 Task: Create new Company, with domain: 'montefiore.org' and type: 'Other'. Add new contact for this company, with mail Id: 'Yash34Phillips@montefiore.org', First Name: Yash, Last name:  Phillips, Job Title: 'Quality Assurance Engineer', Phone Number: '(305) 555-2350'. Change life cycle stage to  Lead and lead status to  In Progress. Logged in from softage.10@softage.net
Action: Mouse moved to (76, 53)
Screenshot: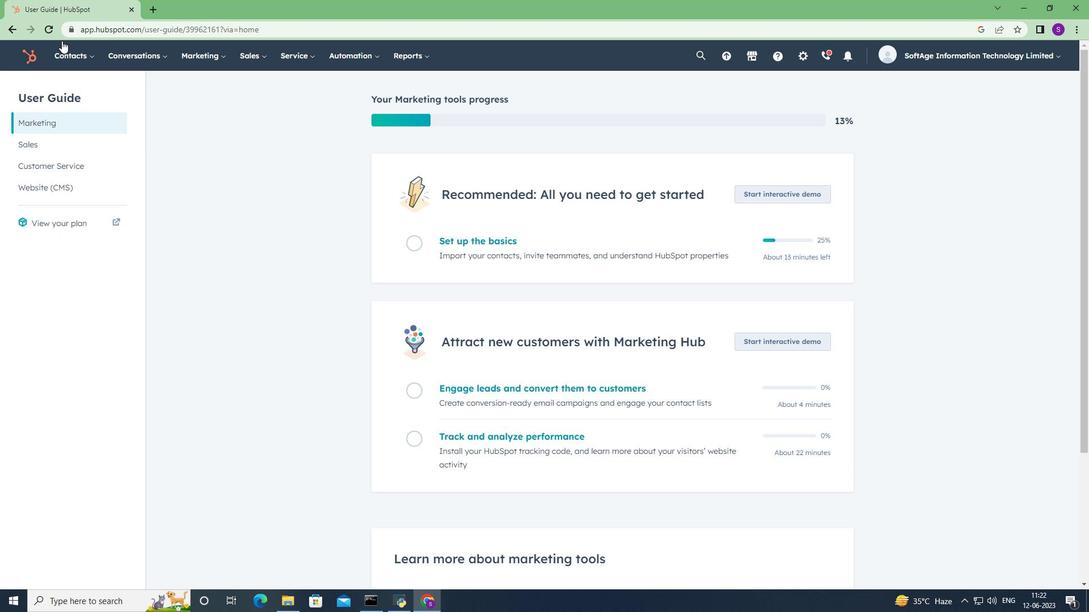 
Action: Mouse pressed left at (76, 53)
Screenshot: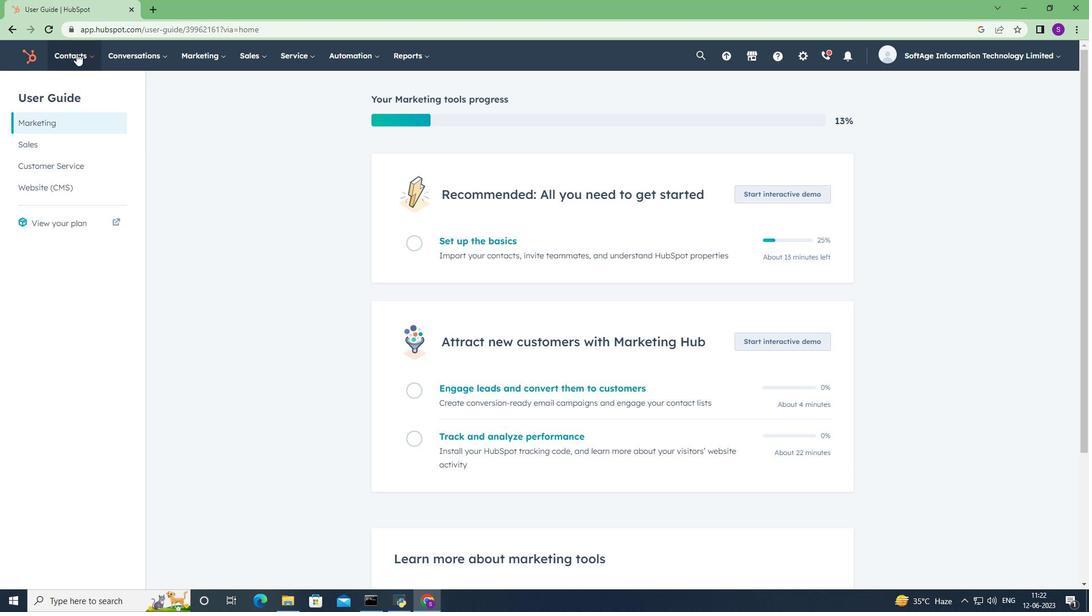 
Action: Mouse moved to (103, 106)
Screenshot: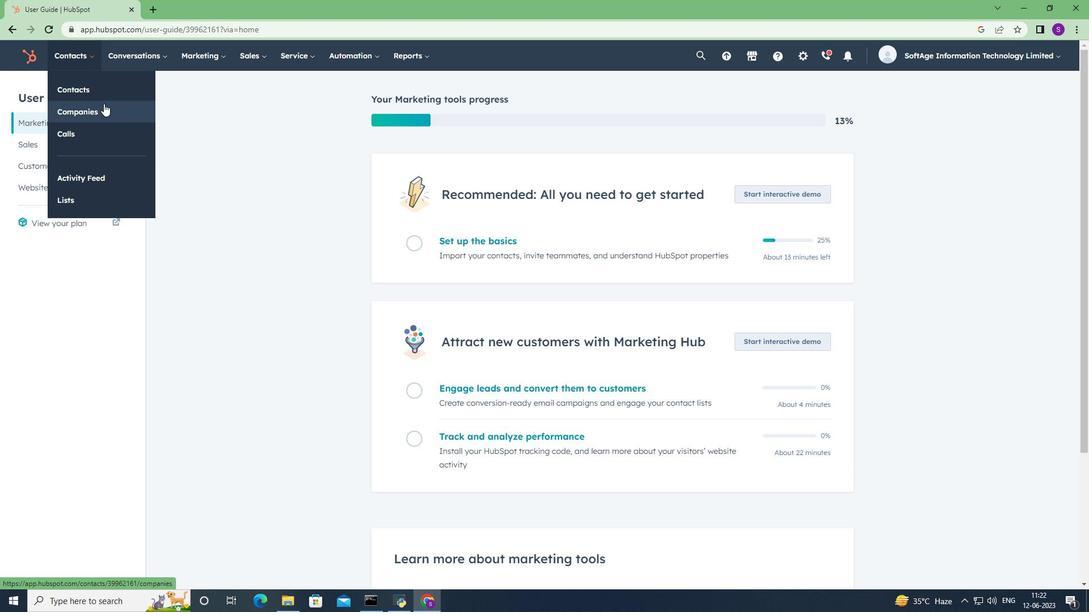 
Action: Mouse pressed left at (103, 106)
Screenshot: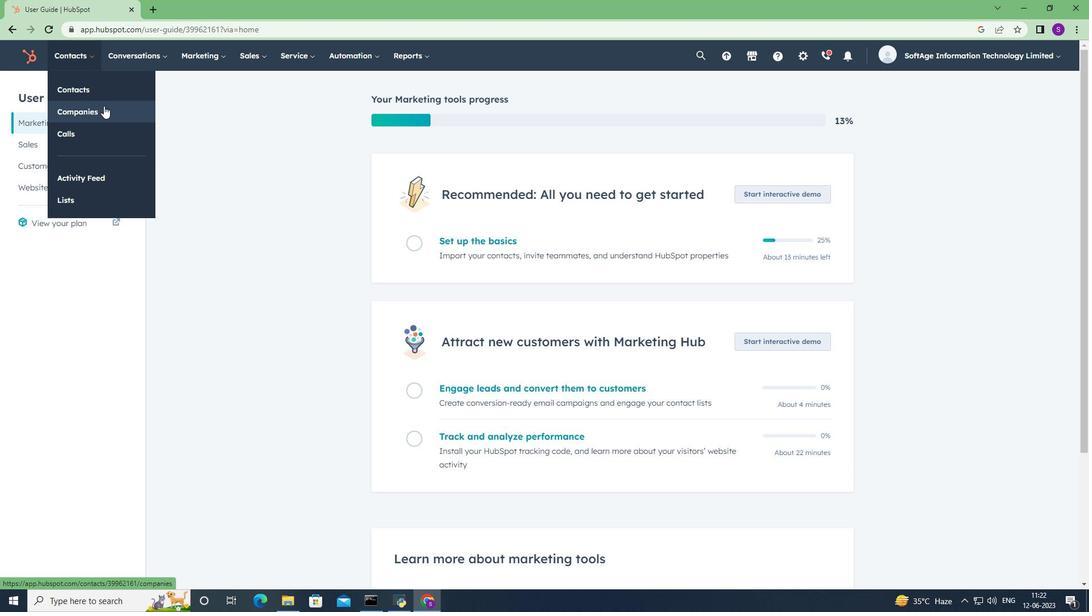 
Action: Mouse moved to (1018, 94)
Screenshot: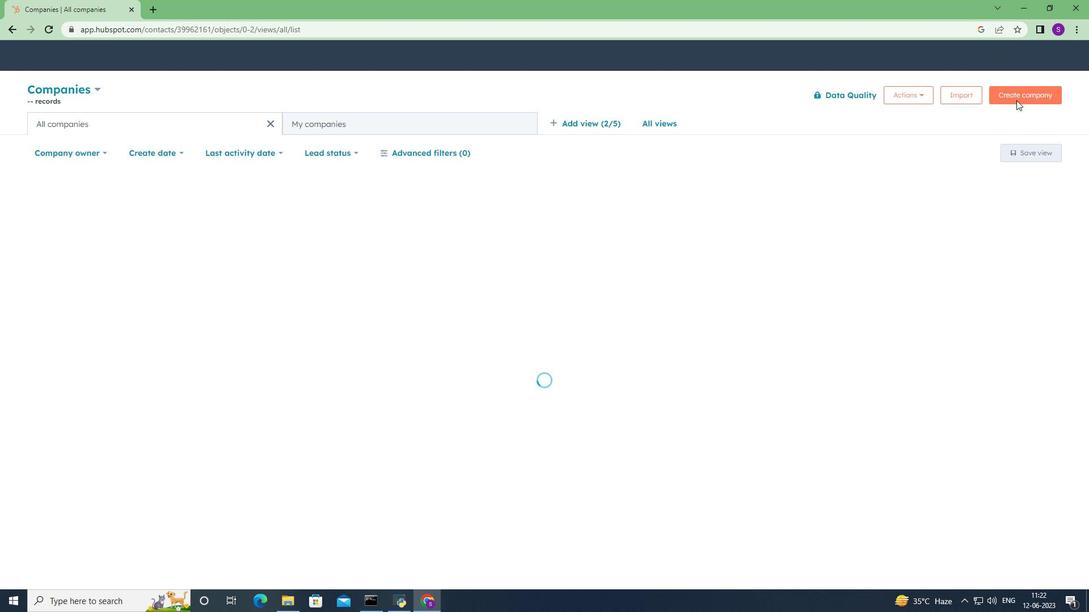 
Action: Mouse pressed left at (1018, 94)
Screenshot: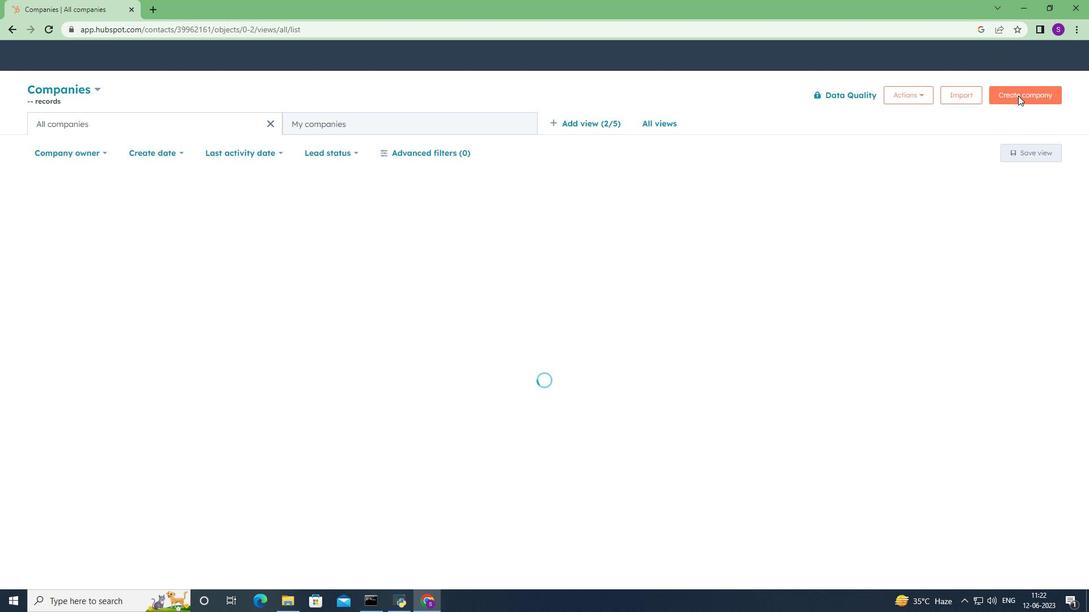 
Action: Mouse moved to (860, 150)
Screenshot: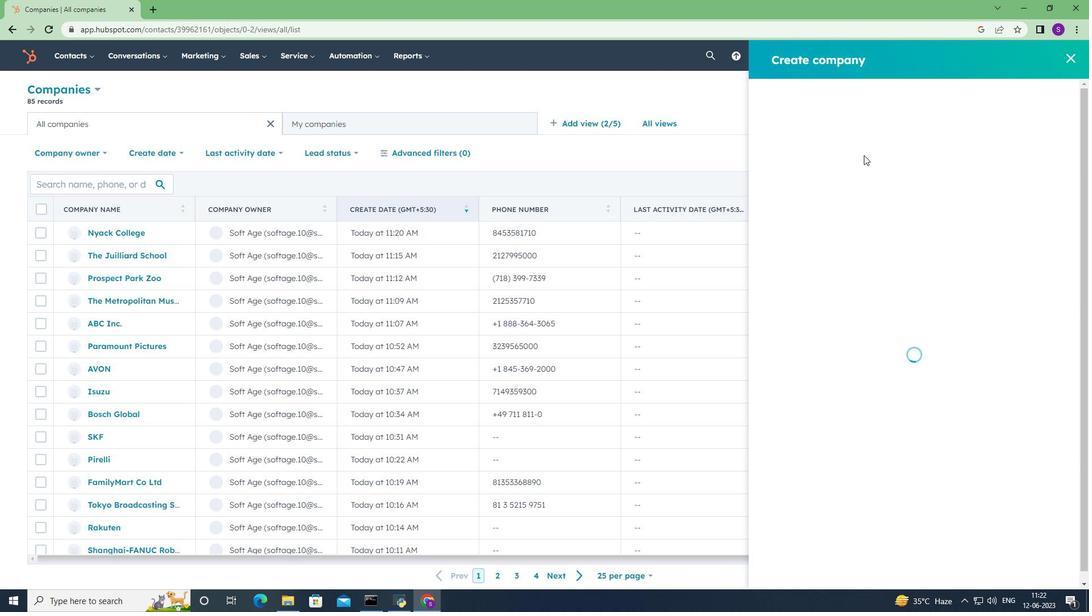 
Action: Mouse pressed left at (860, 150)
Screenshot: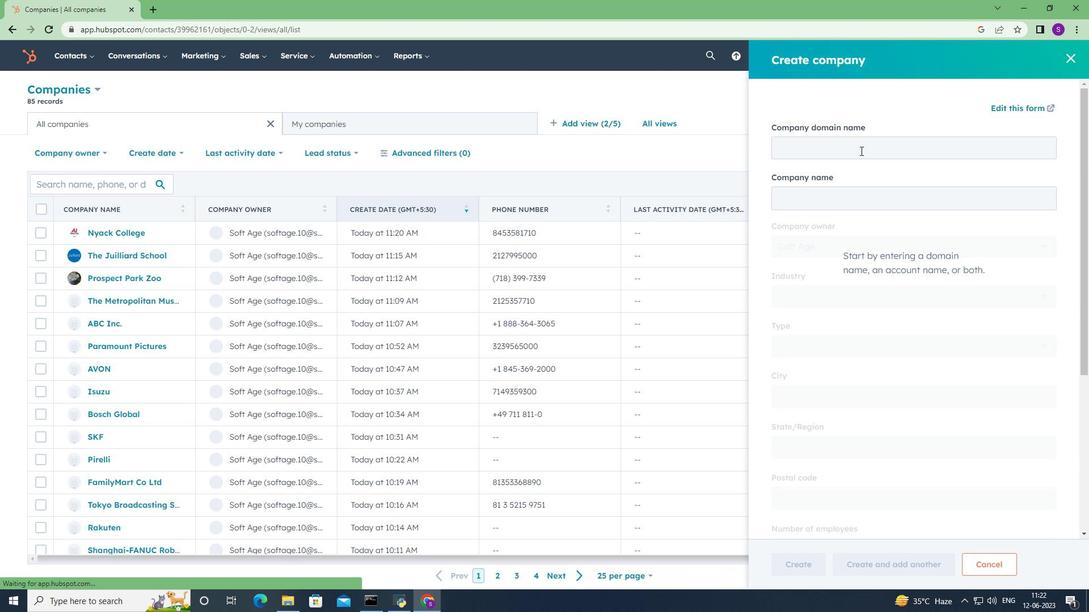 
Action: Key pressed <Key.shift>M<Key.backspace>montefiore.org
Screenshot: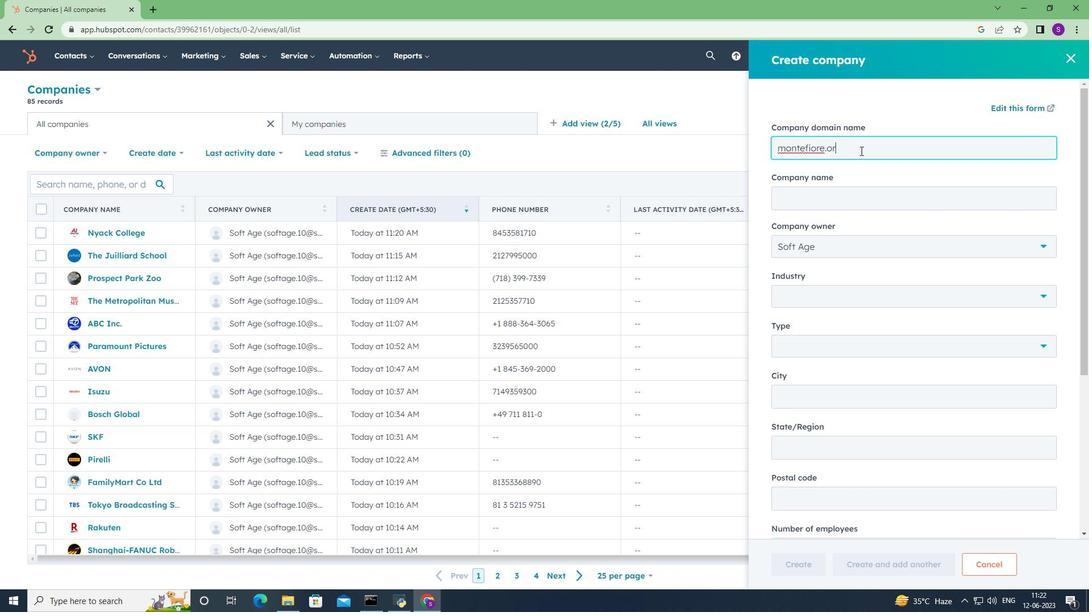 
Action: Mouse moved to (873, 350)
Screenshot: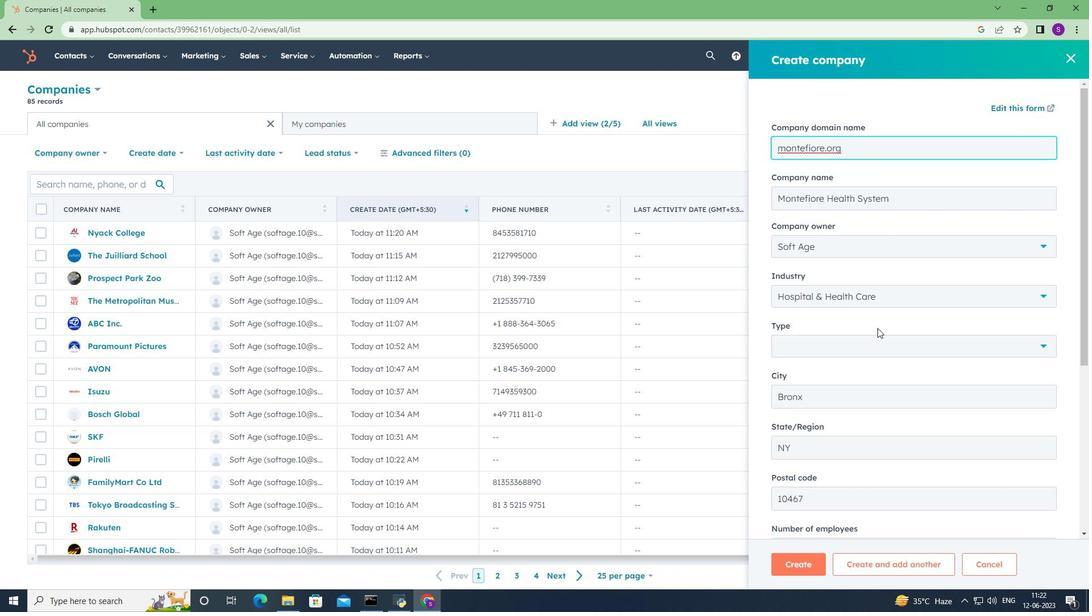 
Action: Mouse pressed left at (873, 350)
Screenshot: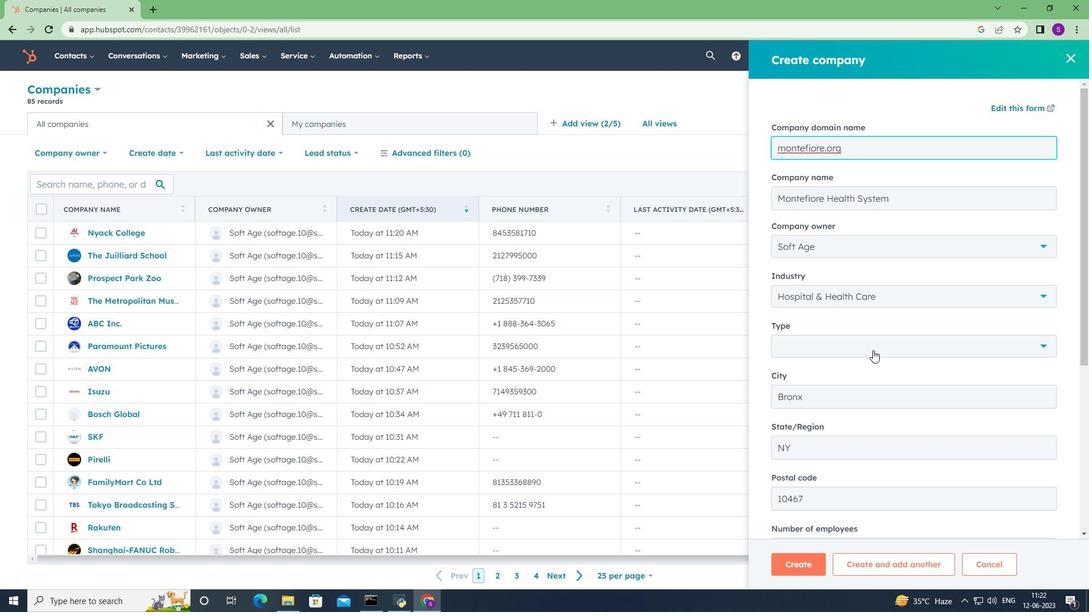 
Action: Mouse moved to (869, 405)
Screenshot: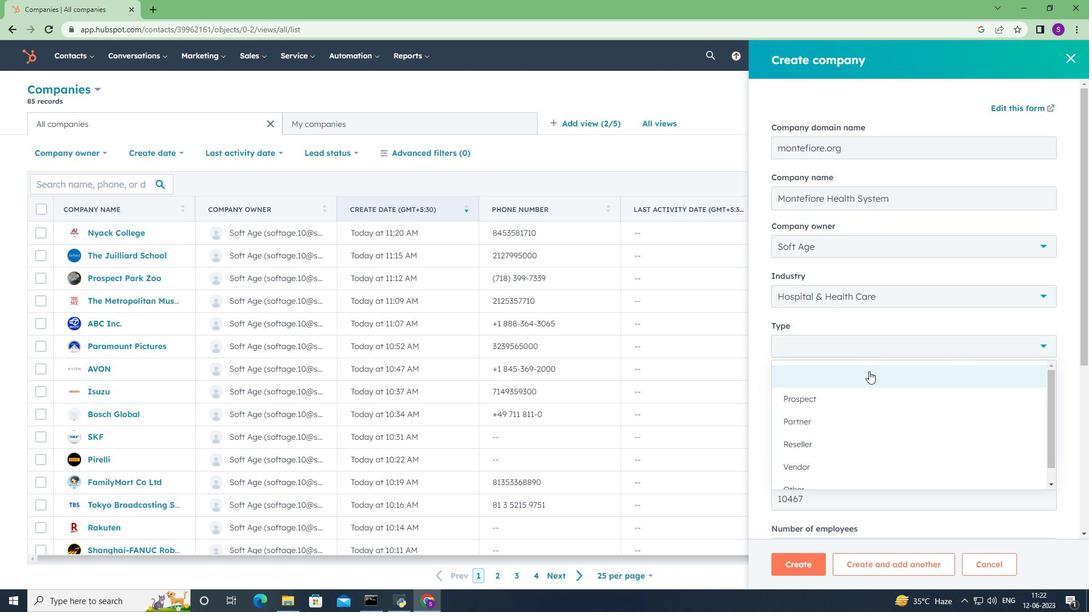 
Action: Mouse scrolled (869, 404) with delta (0, 0)
Screenshot: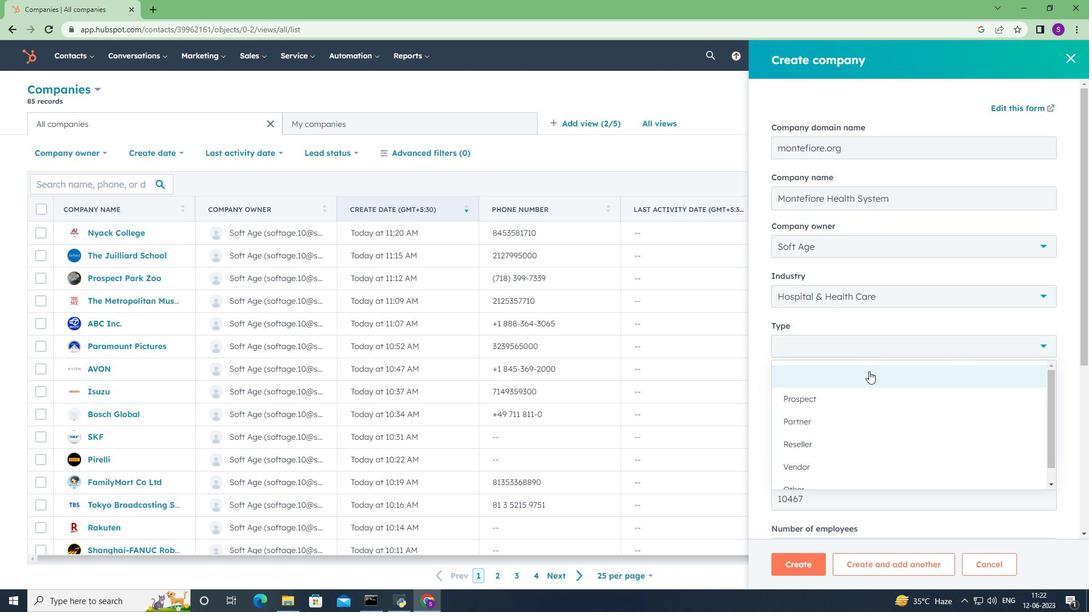 
Action: Mouse moved to (869, 410)
Screenshot: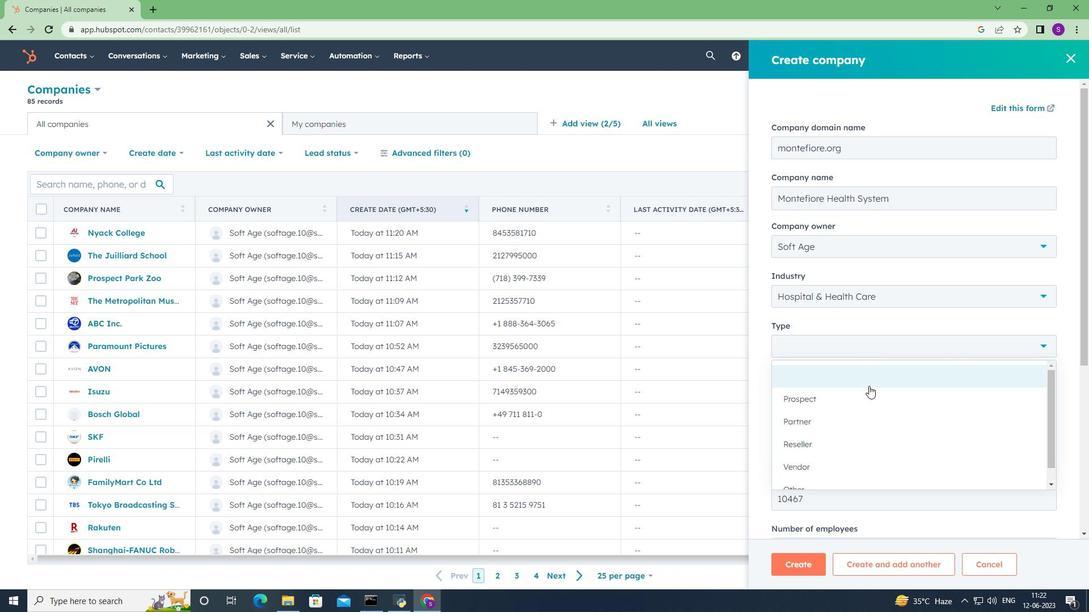 
Action: Mouse scrolled (869, 410) with delta (0, 0)
Screenshot: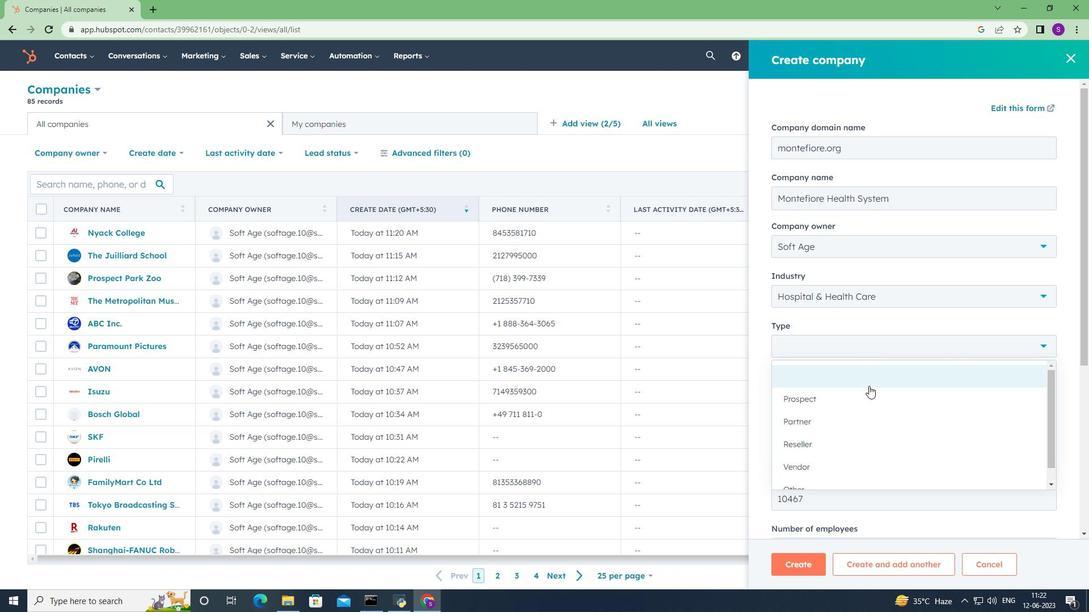 
Action: Mouse moved to (868, 415)
Screenshot: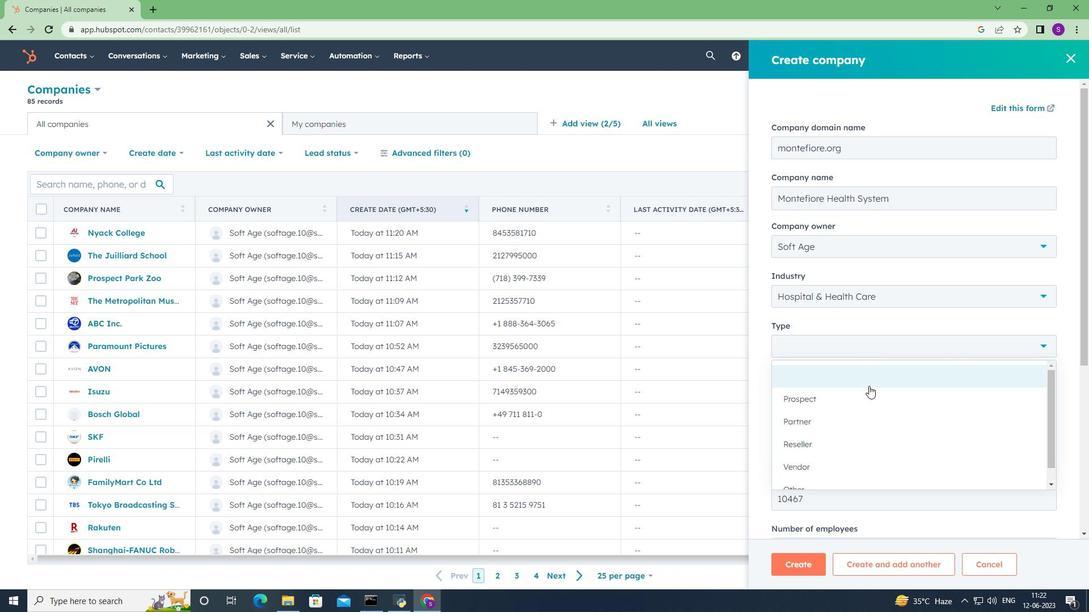 
Action: Mouse scrolled (868, 414) with delta (0, 0)
Screenshot: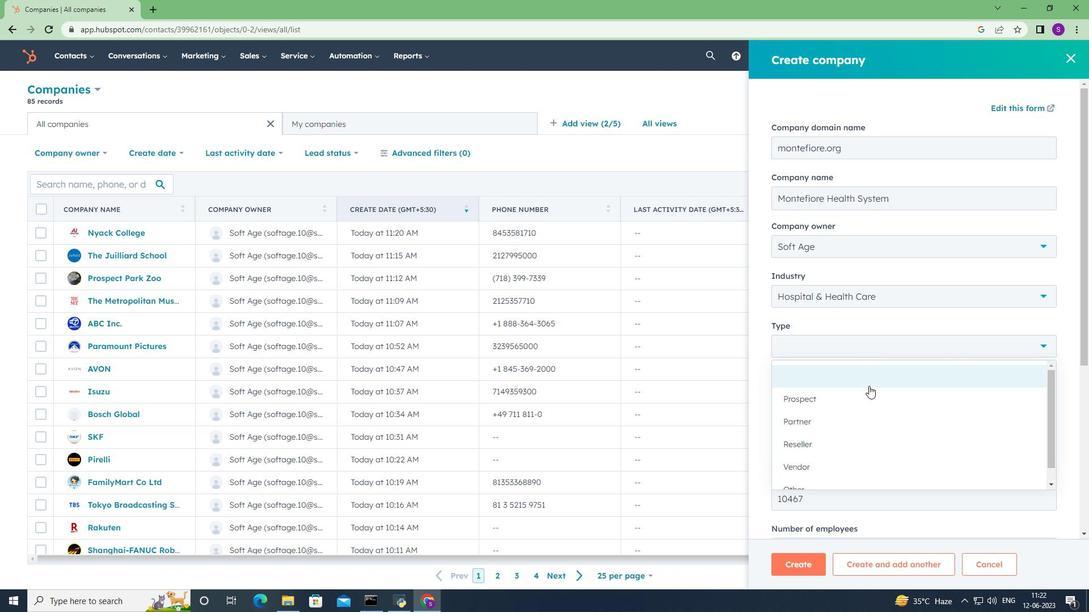 
Action: Mouse moved to (867, 420)
Screenshot: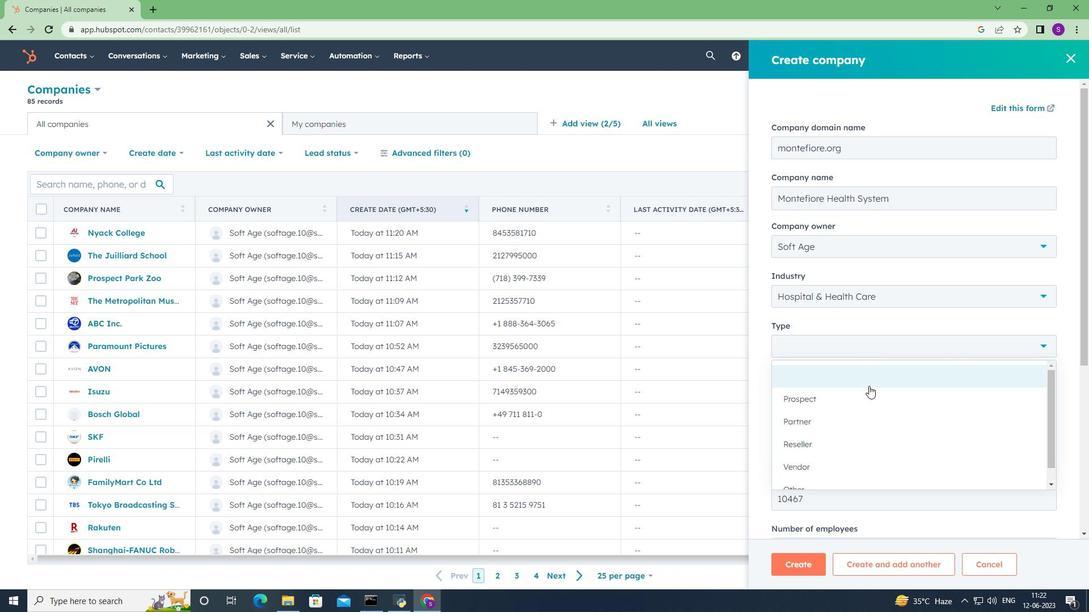 
Action: Mouse scrolled (867, 419) with delta (0, 0)
Screenshot: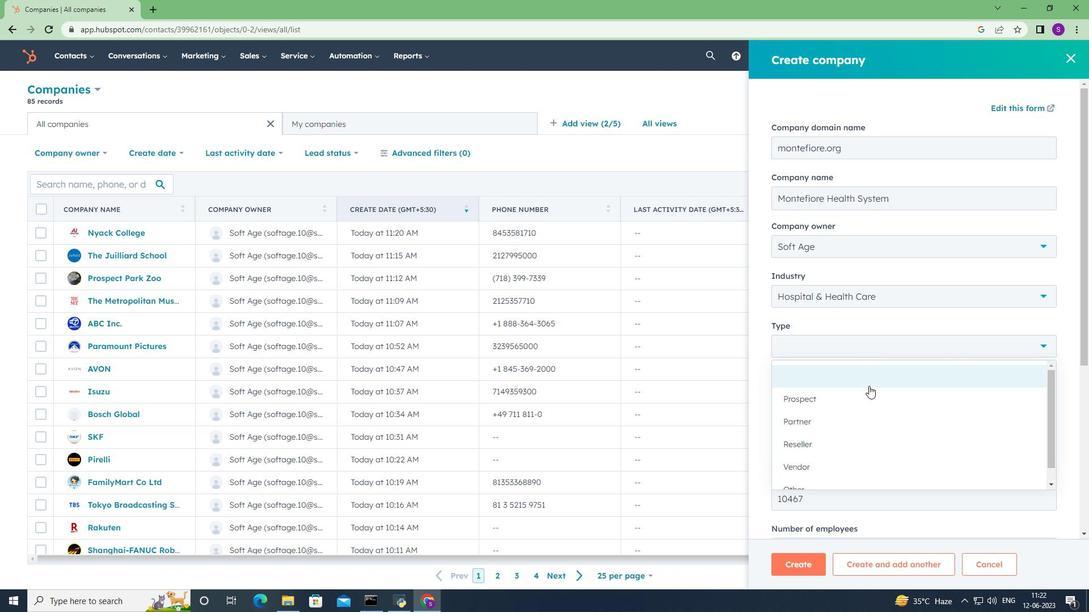 
Action: Mouse moved to (866, 426)
Screenshot: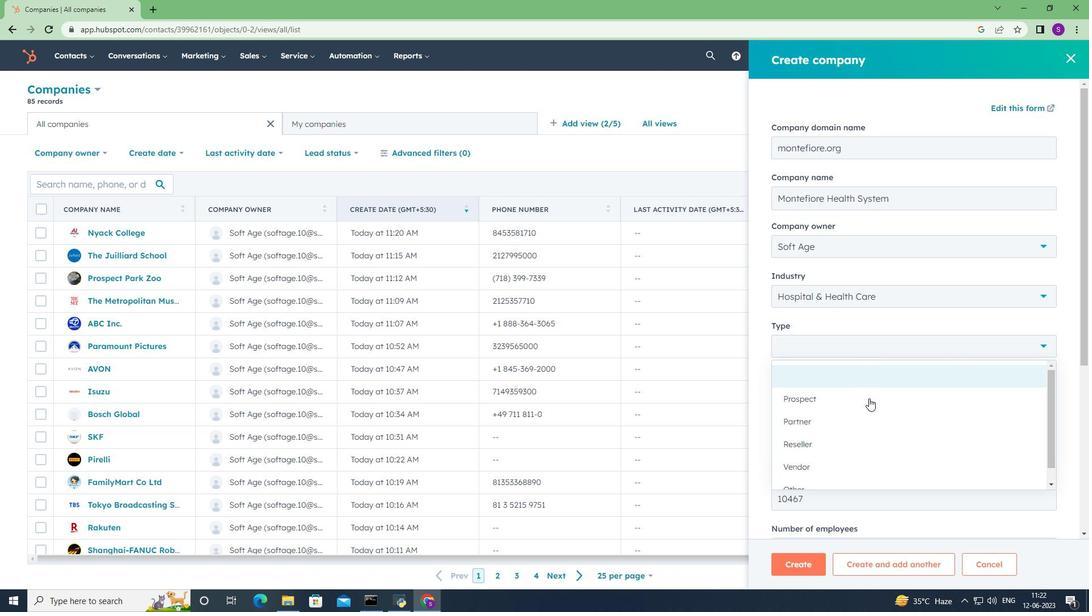 
Action: Mouse scrolled (866, 426) with delta (0, 0)
Screenshot: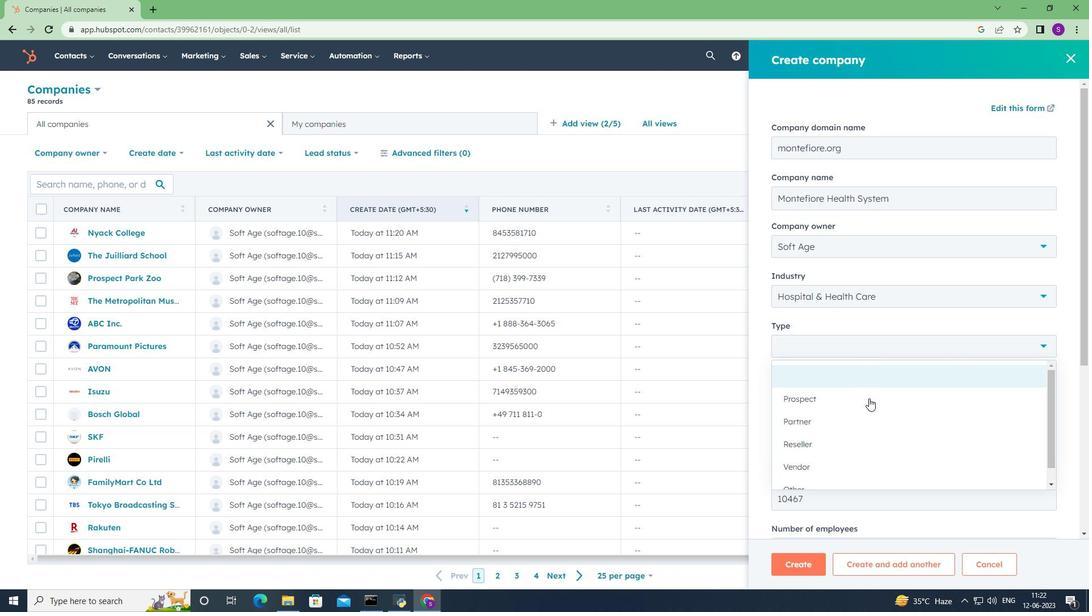 
Action: Mouse moved to (835, 474)
Screenshot: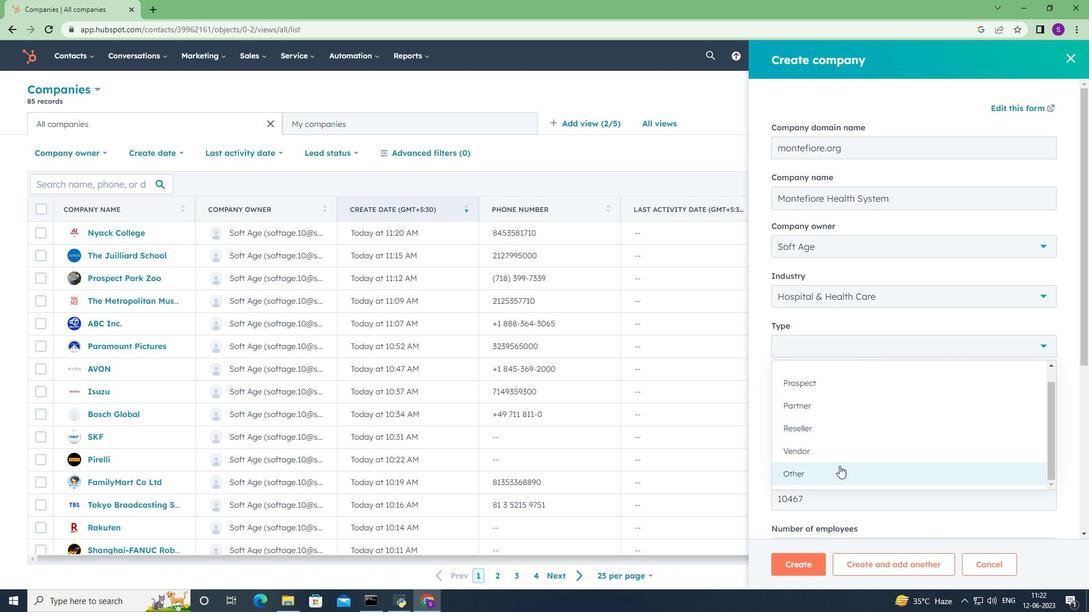 
Action: Mouse pressed left at (835, 474)
Screenshot: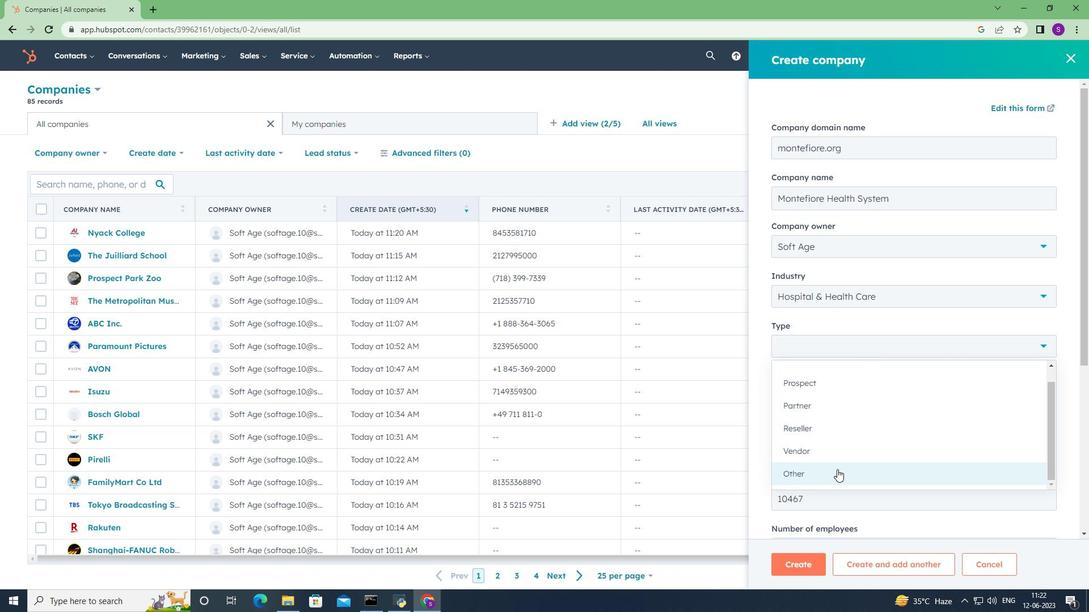 
Action: Mouse moved to (833, 465)
Screenshot: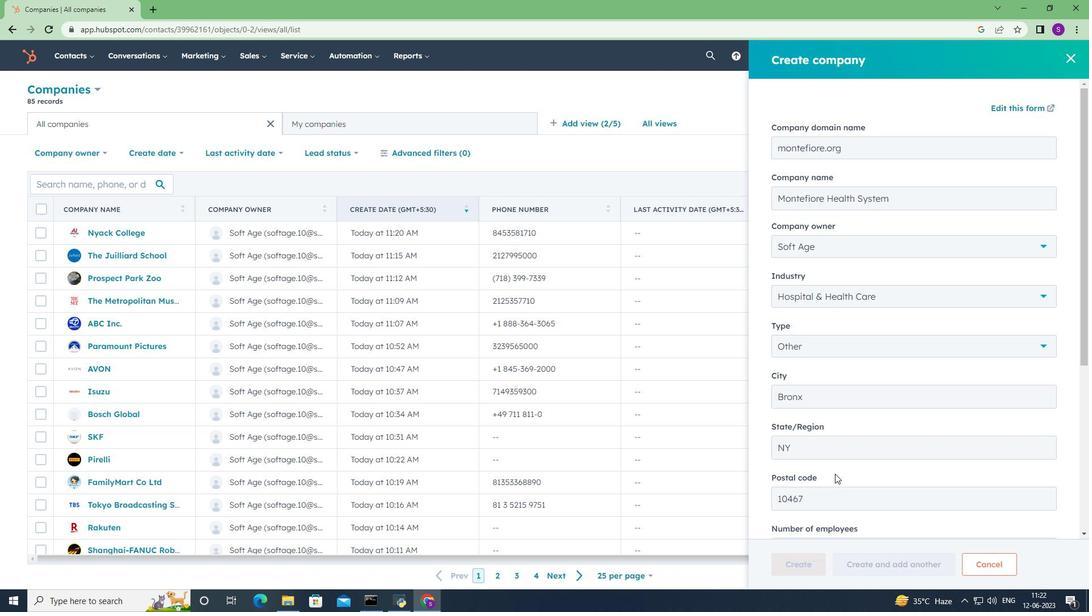 
Action: Mouse scrolled (833, 464) with delta (0, 0)
Screenshot: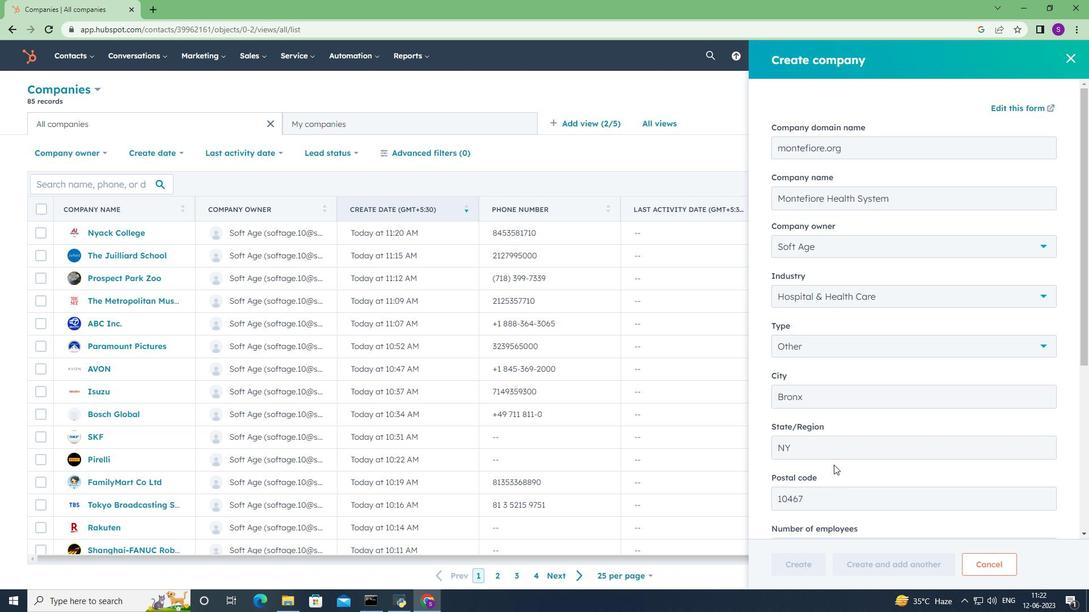 
Action: Mouse scrolled (833, 464) with delta (0, 0)
Screenshot: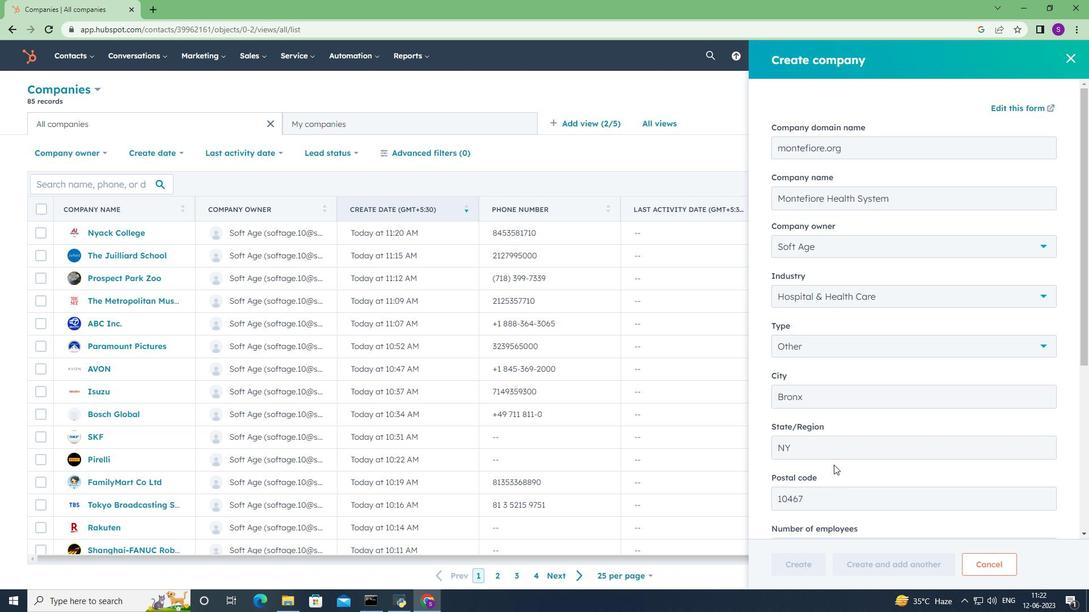
Action: Mouse scrolled (833, 464) with delta (0, 0)
Screenshot: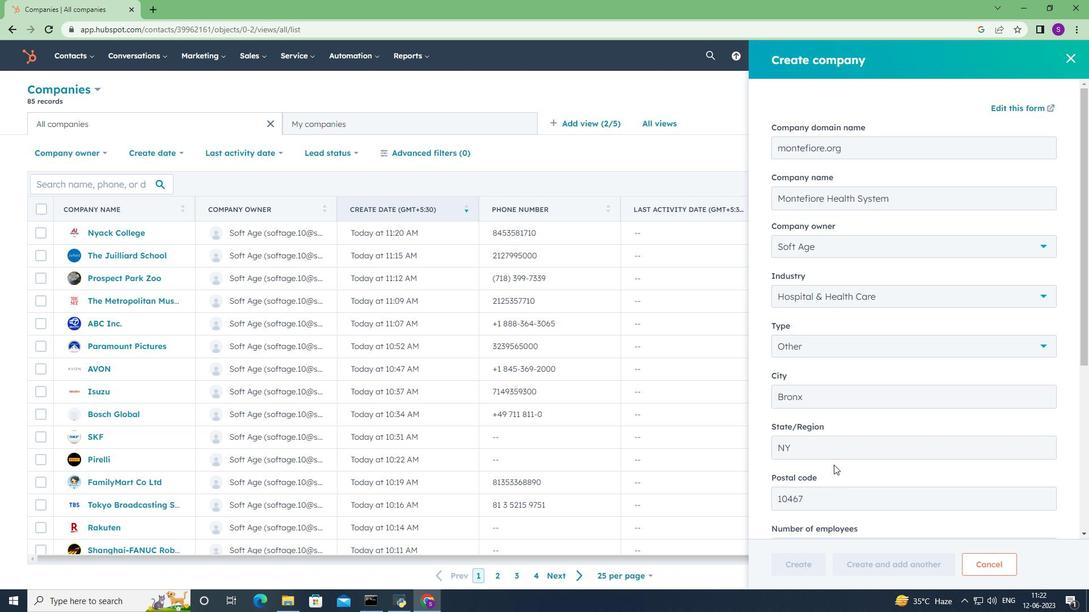 
Action: Mouse scrolled (833, 464) with delta (0, 0)
Screenshot: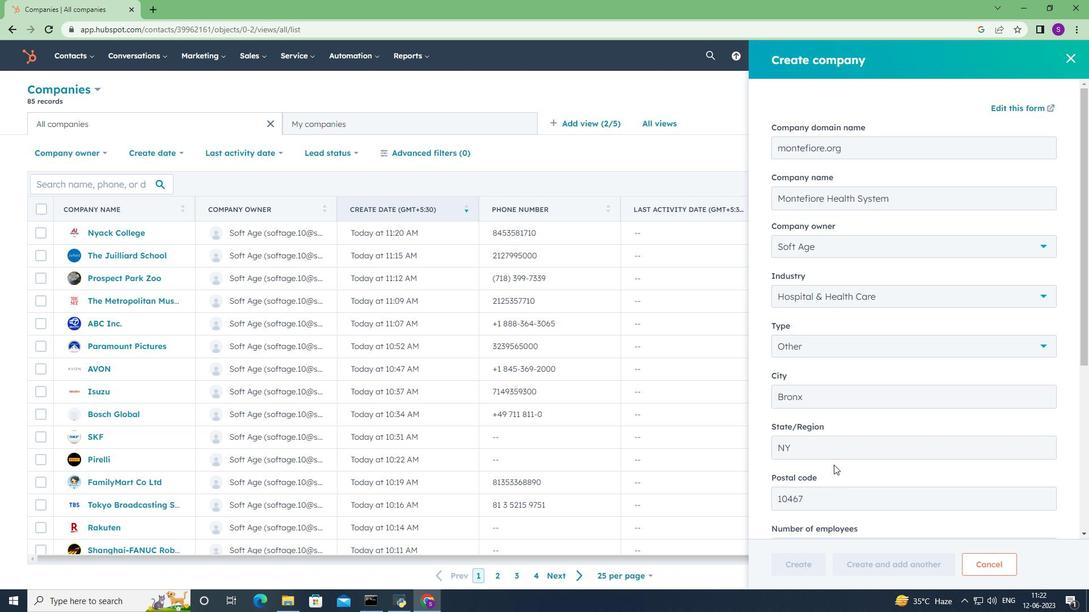 
Action: Mouse scrolled (833, 464) with delta (0, 0)
Screenshot: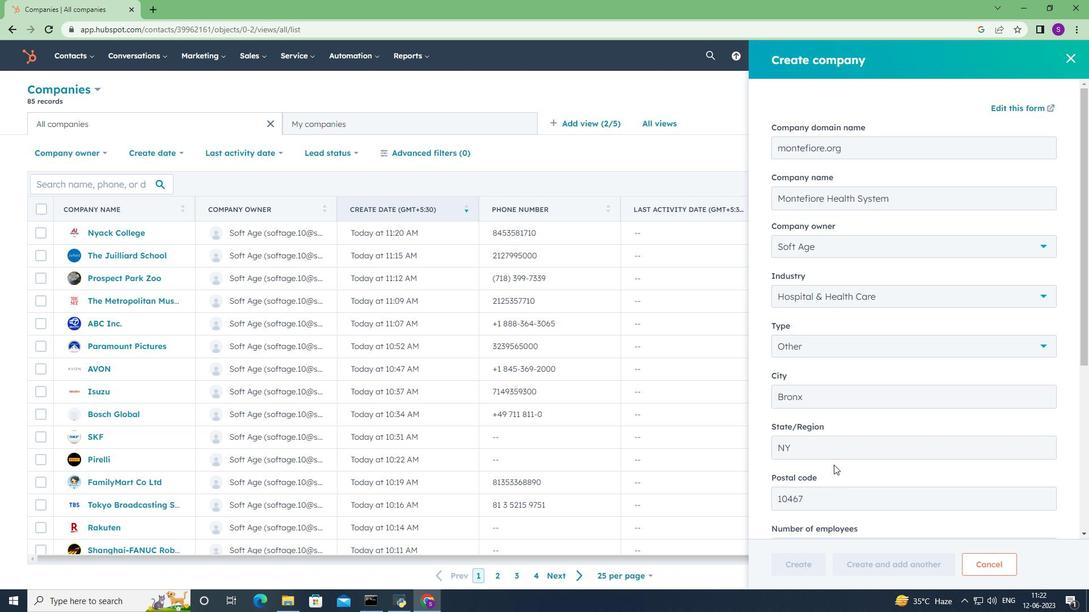 
Action: Mouse scrolled (833, 464) with delta (0, 0)
Screenshot: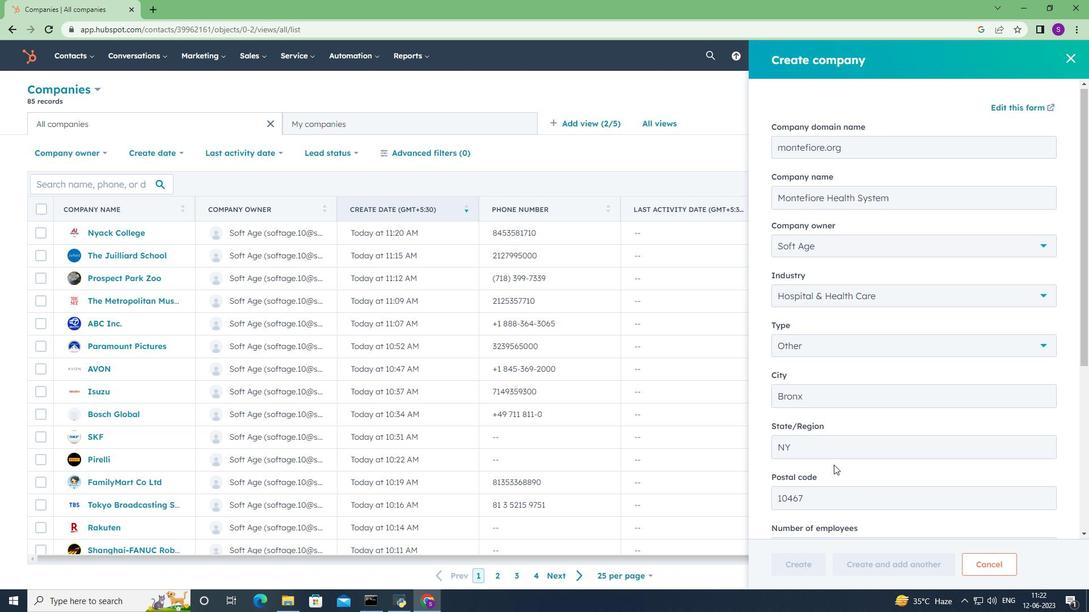 
Action: Mouse moved to (801, 561)
Screenshot: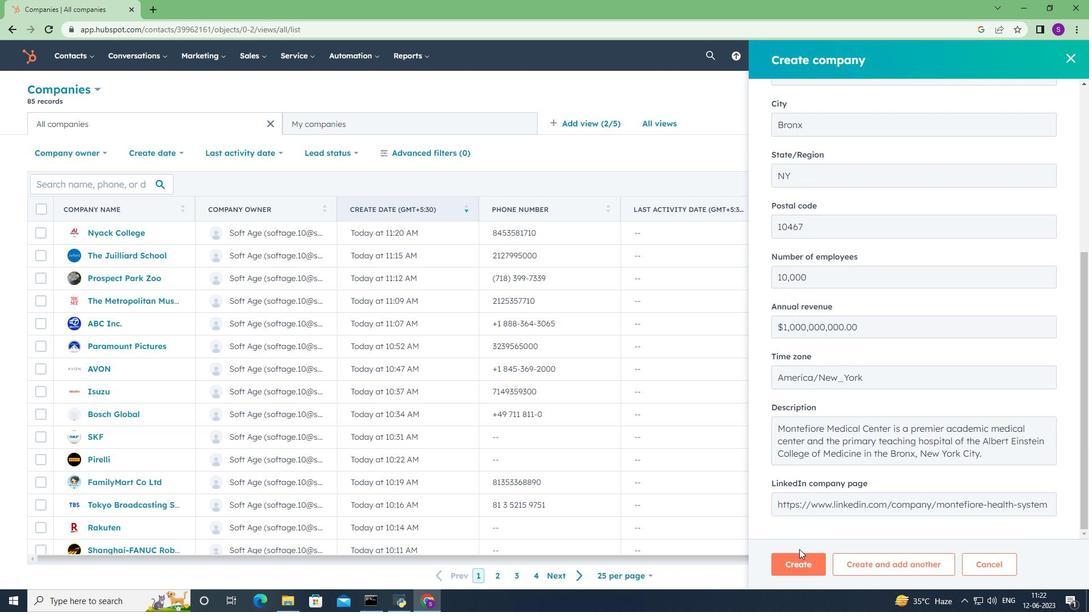 
Action: Mouse pressed left at (801, 561)
Screenshot: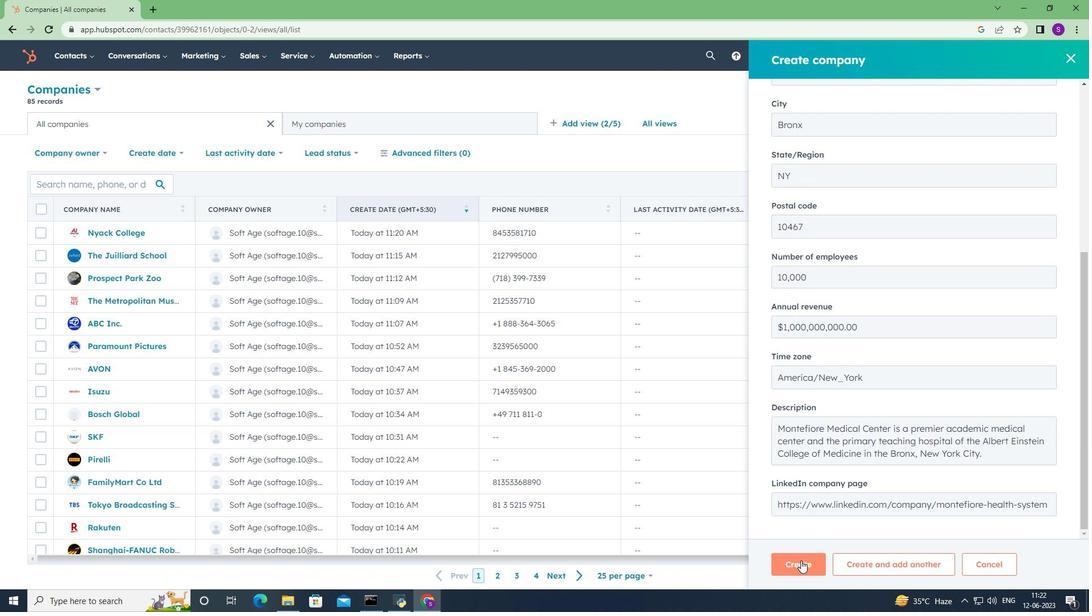 
Action: Mouse moved to (774, 363)
Screenshot: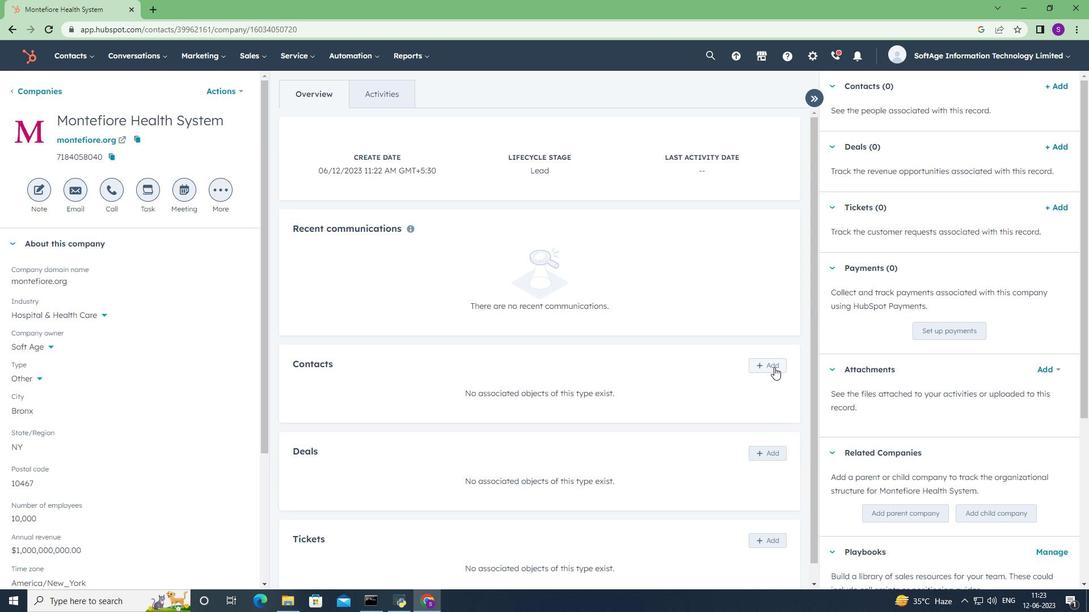 
Action: Mouse pressed left at (774, 363)
Screenshot: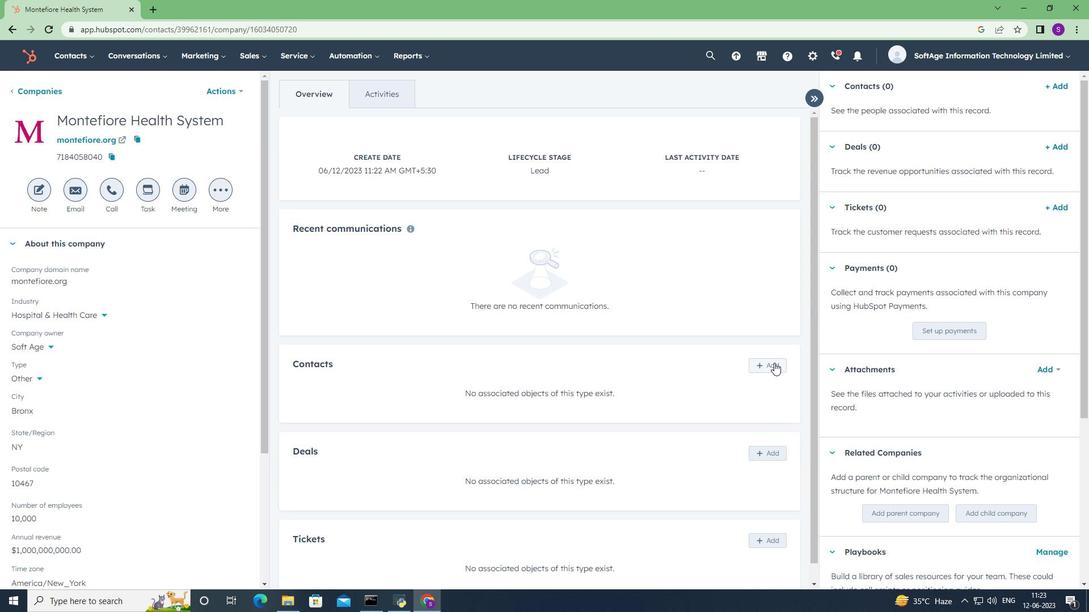 
Action: Mouse moved to (867, 121)
Screenshot: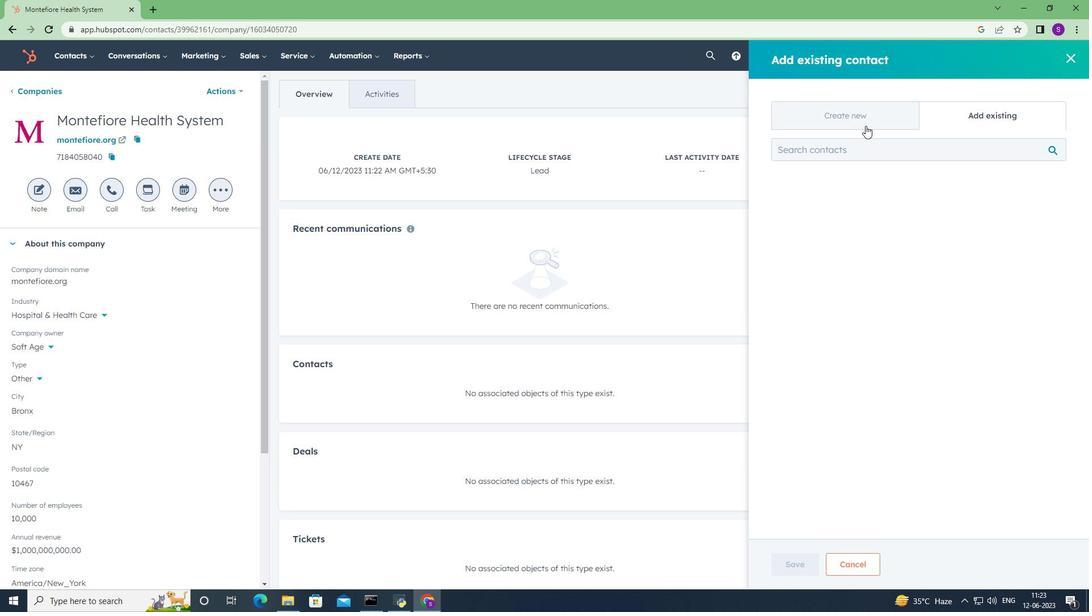
Action: Mouse pressed left at (867, 121)
Screenshot: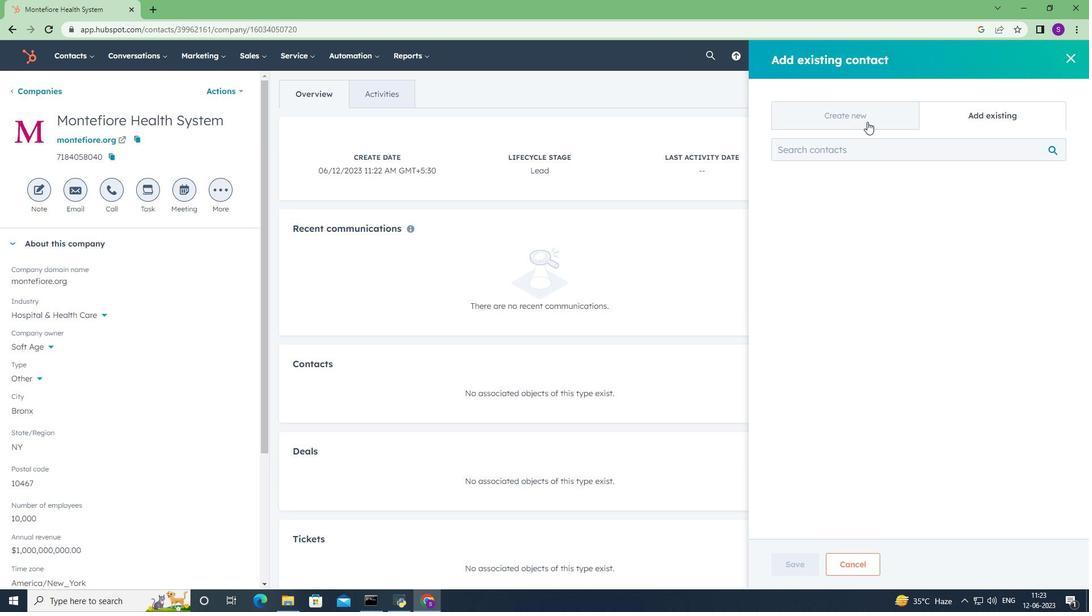 
Action: Mouse moved to (840, 189)
Screenshot: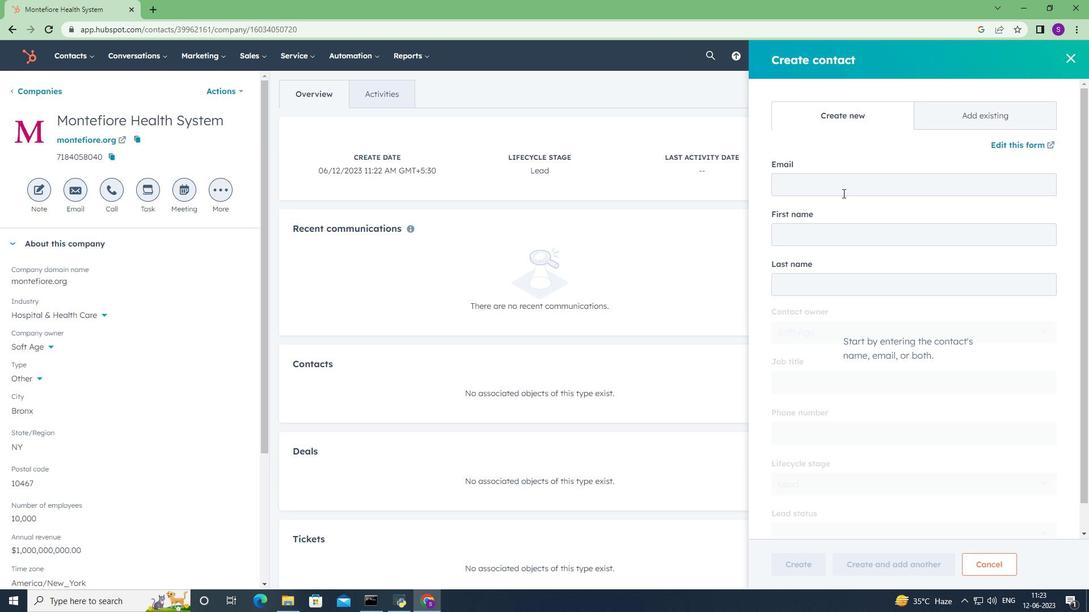 
Action: Mouse pressed left at (840, 189)
Screenshot: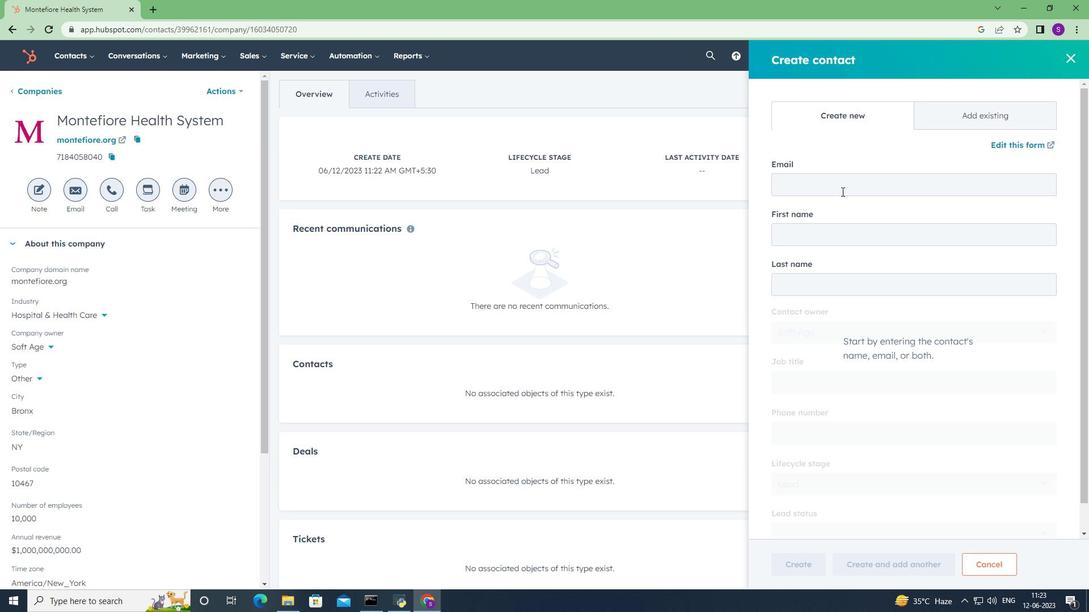 
Action: Mouse moved to (840, 189)
Screenshot: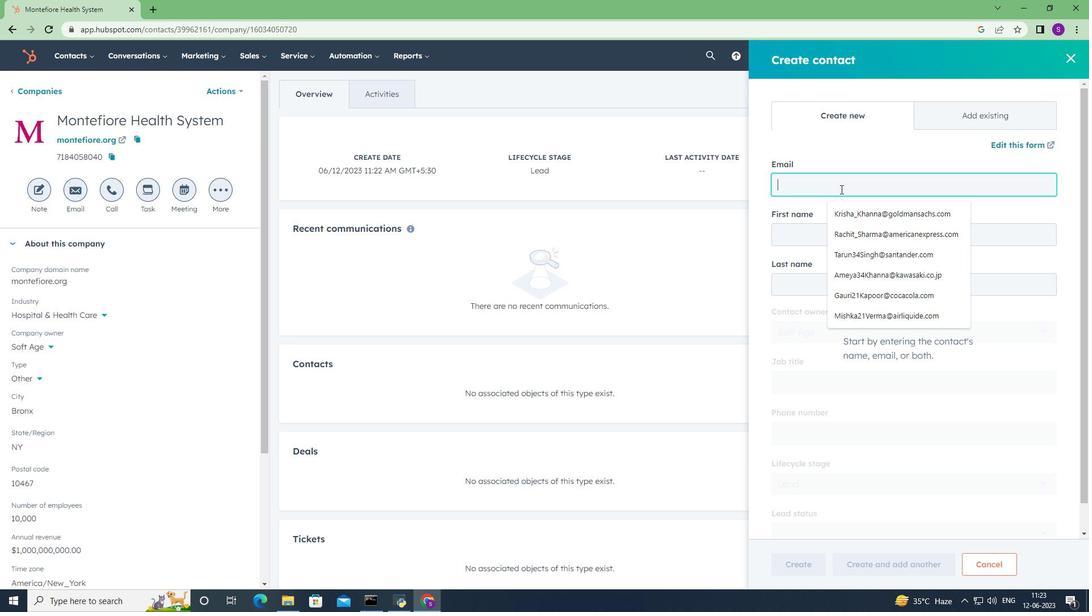 
Action: Key pressed <Key.shift>yah<Key.backspace>sh<Key.space><Key.backspace><Key.shift><Key.shift><Key.shift><Key.shift>34<Key.shift>Phillps<Key.shift><Key.shift><Key.shift><Key.shift><Key.shift><Key.shift><Key.shift><Key.shift><Key.shift><Key.shift><Key.shift><Key.shift><Key.shift><Key.shift>@montefiore.org<Key.tab><Key.shift>Yash<Key.tab><Key.shift><Key.shift><Key.shift><Key.shift><Key.shift><Key.shift><Key.shift><Key.shift><Key.shift><Key.shift><Key.shift><Key.shift><Key.shift><Key.shift><Key.shift><Key.shift><Key.shift><Key.shift><Key.shift><Key.shift><Key.shift><Key.shift><Key.shift><Key.shift><Key.shift><Key.shift><Key.shift><Key.shift><Key.shift><Key.shift><Key.shift><Key.shift><Key.shift><Key.shift><Key.shift><Key.shift><Key.shift><Key.shift><Key.shift><Key.shift><Key.shift><Key.shift><Key.shift><Key.shift><Key.shift><Key.shift><Key.shift><Key.shift><Key.shift><Key.shift><Key.shift><Key.shift><Key.shift><Key.shift><Key.shift><Key.shift><Key.shift><Key.shift><Key.shift><Key.shift><Key.shift><Key.shift><Key.shift><Key.shift><Key.shift><Key.shift><Key.shift><Key.shift><Key.shift><Key.shift><Key.shift><Key.shift>Phillips<Key.tab><Key.tab><Key.shift><Key.shift><Key.shift><Key.shift><Key.shift><Key.shift><Key.shift><Key.shift><Key.shift><Key.shift><Key.shift><Key.shift><Key.shift><Key.shift><Key.shift><Key.shift><Key.shift><Key.shift><Key.shift><Key.shift><Key.shift><Key.shift><Key.shift><Key.shift><Key.shift><Key.shift><Key.shift><Key.shift><Key.shift>Quality<Key.space><Key.shift><Key.shift><Key.shift>Assurance<Key.space><Key.shift><Key.shift><Key.shift><Key.shift><Key.shift><Key.shift><Key.shift>Engineer
Screenshot: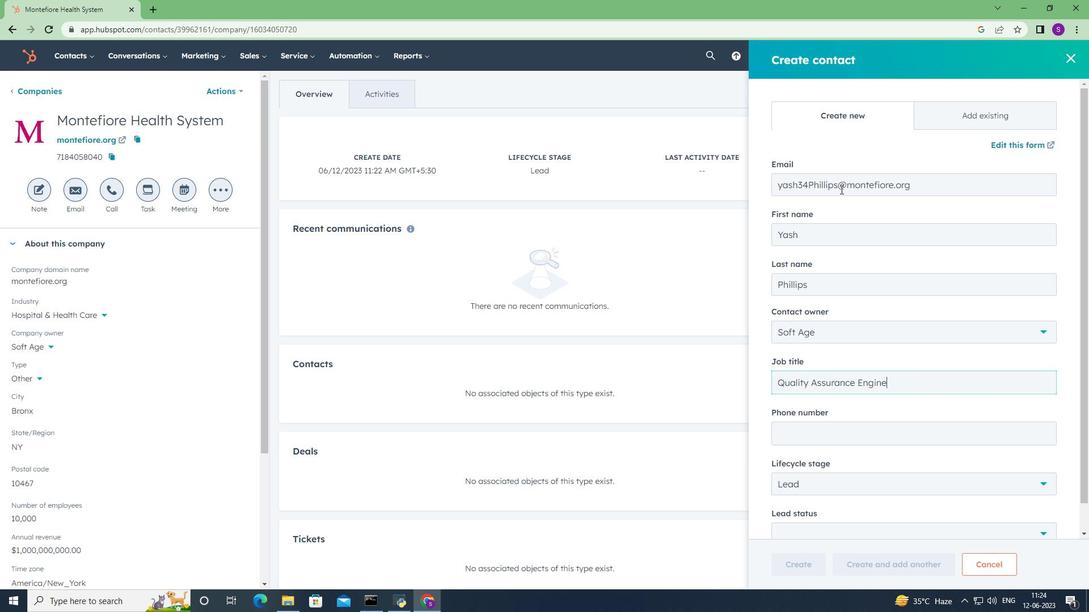 
Action: Mouse moved to (856, 440)
Screenshot: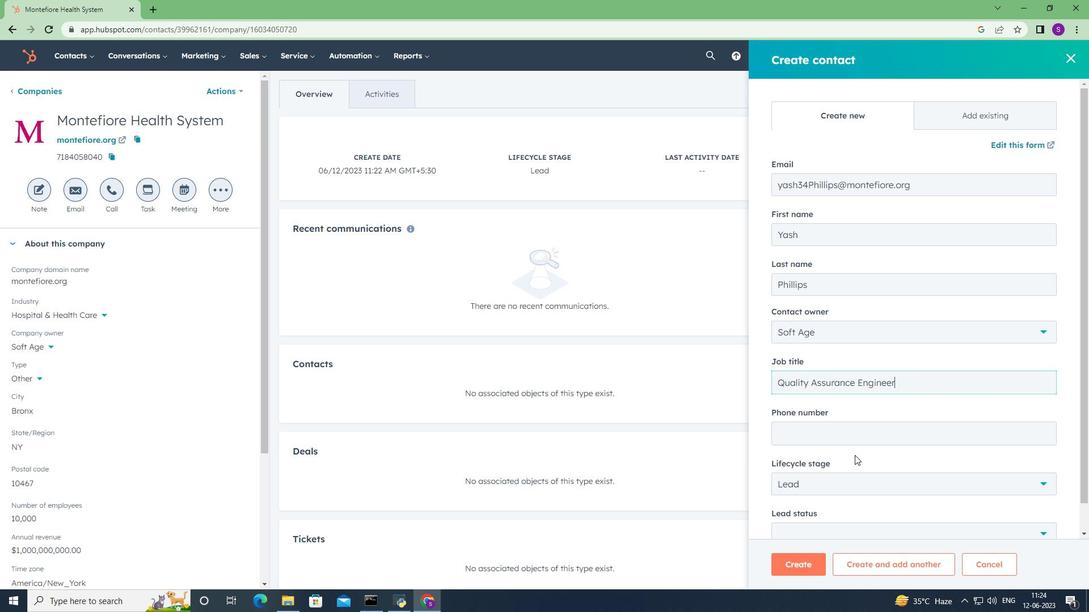 
Action: Mouse pressed left at (856, 440)
Screenshot: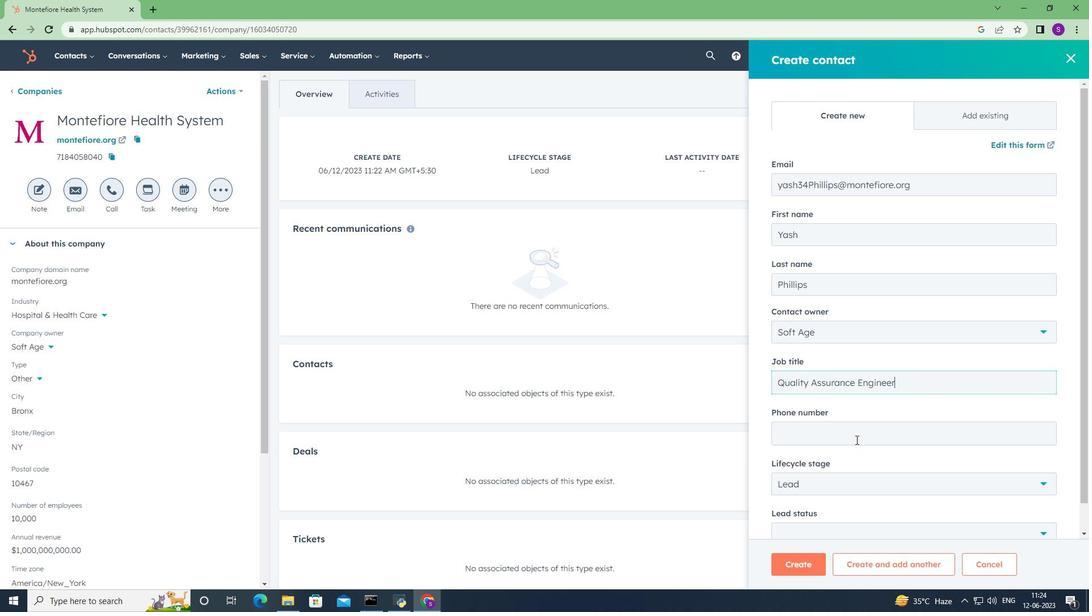 
Action: Key pressed 3055552350
Screenshot: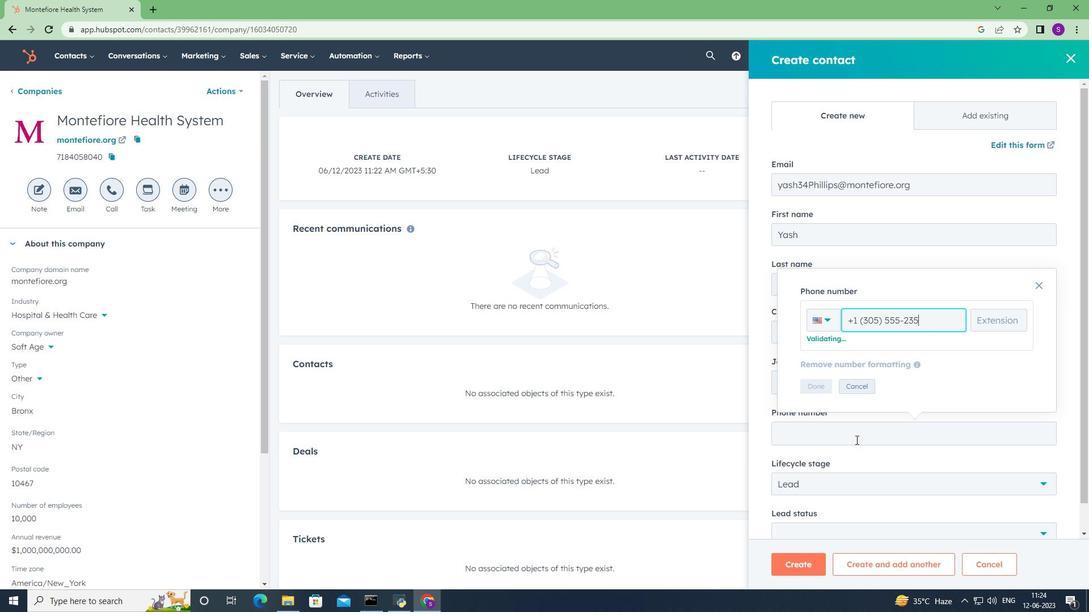 
Action: Mouse moved to (821, 384)
Screenshot: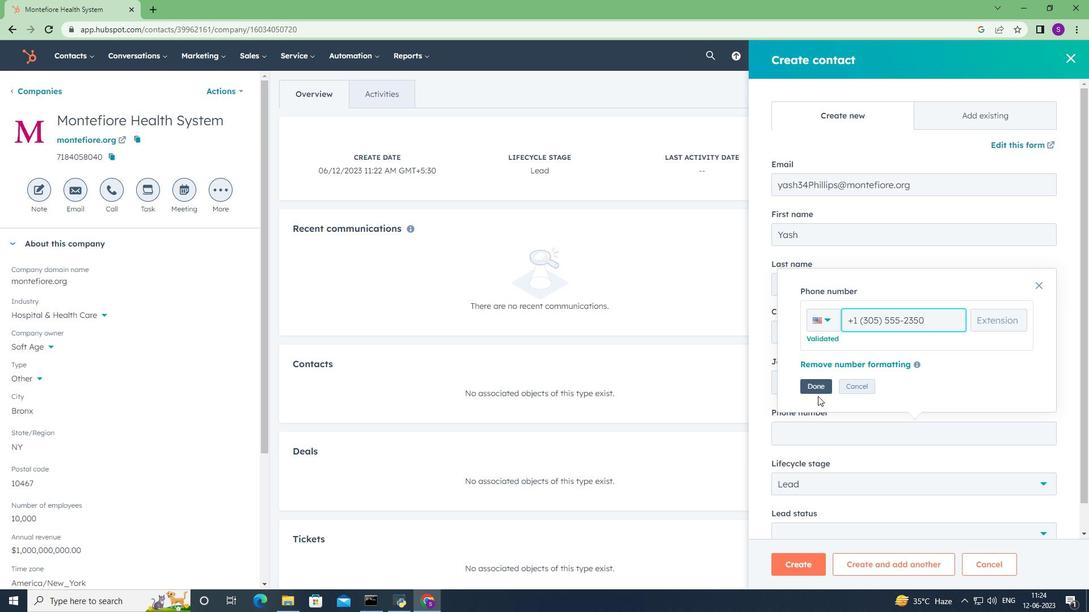 
Action: Mouse pressed left at (821, 384)
Screenshot: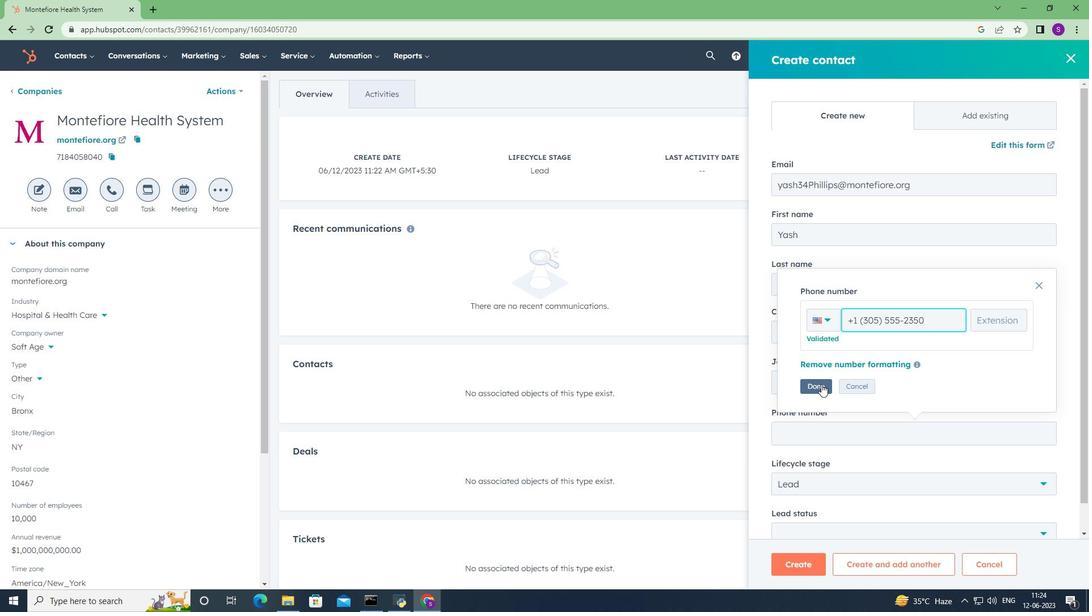 
Action: Mouse moved to (827, 400)
Screenshot: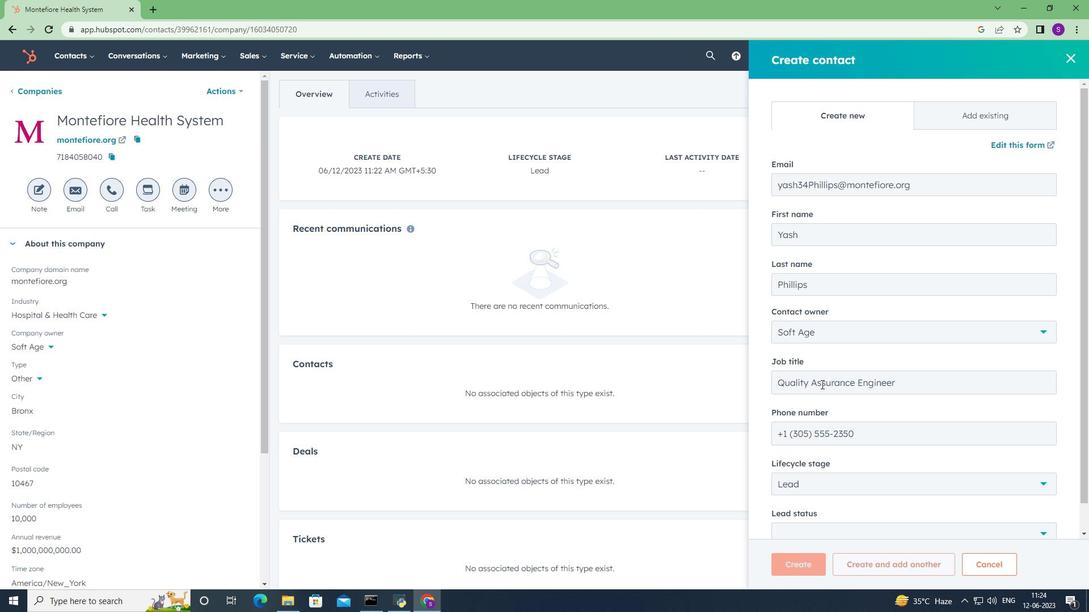 
Action: Mouse scrolled (827, 399) with delta (0, 0)
Screenshot: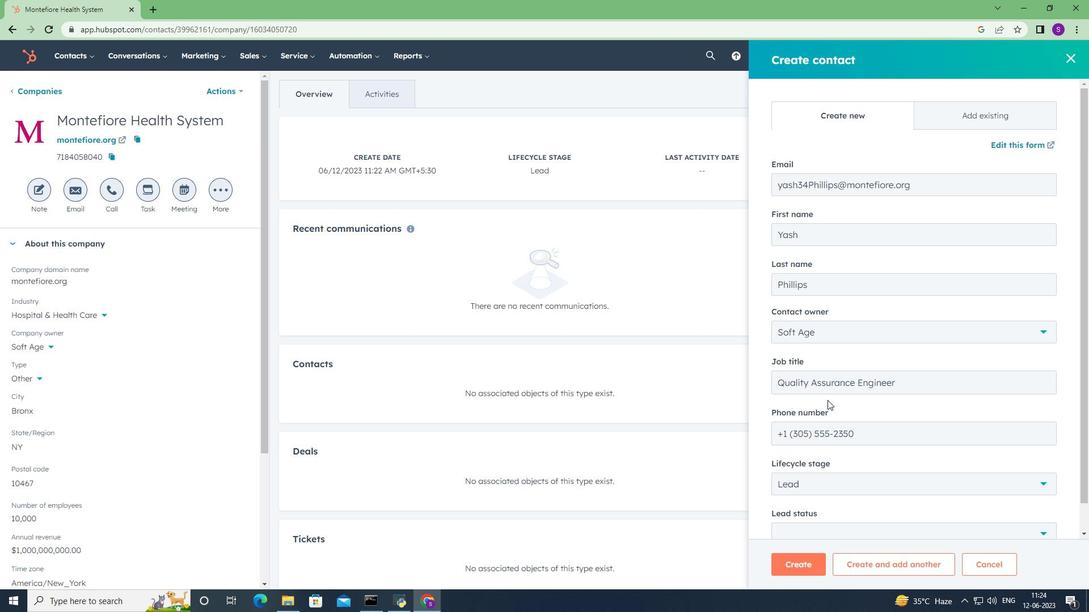 
Action: Mouse scrolled (827, 399) with delta (0, 0)
Screenshot: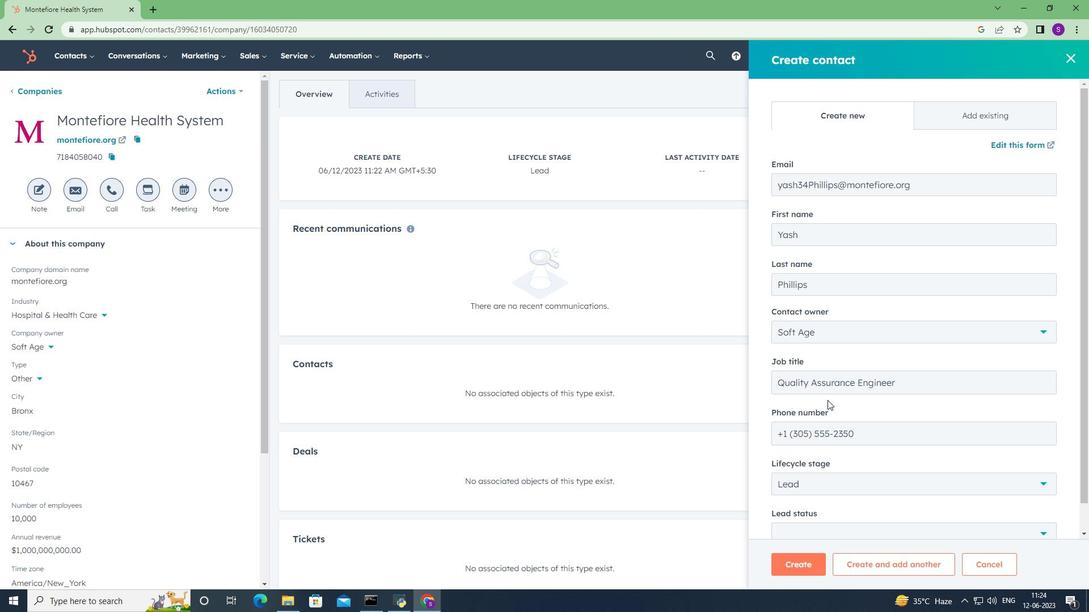 
Action: Mouse scrolled (827, 399) with delta (0, 0)
Screenshot: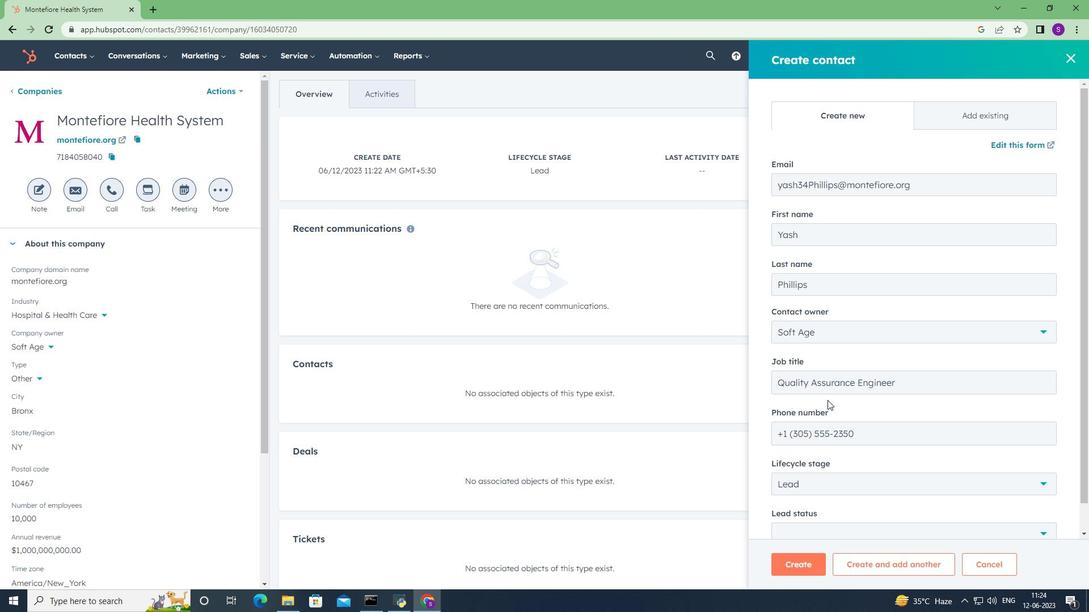 
Action: Mouse moved to (827, 401)
Screenshot: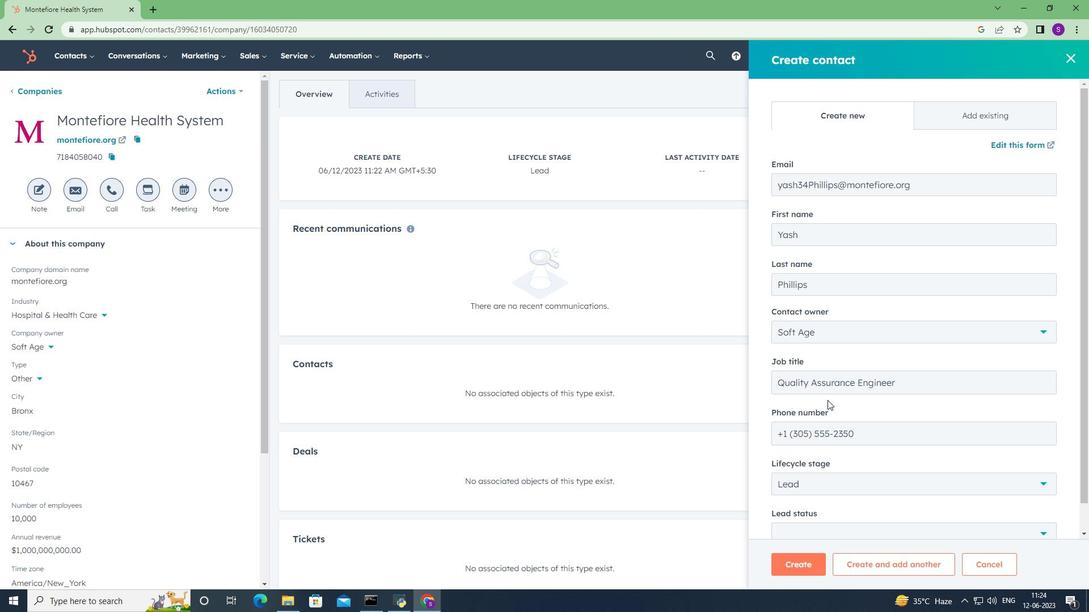 
Action: Mouse scrolled (827, 400) with delta (0, 0)
Screenshot: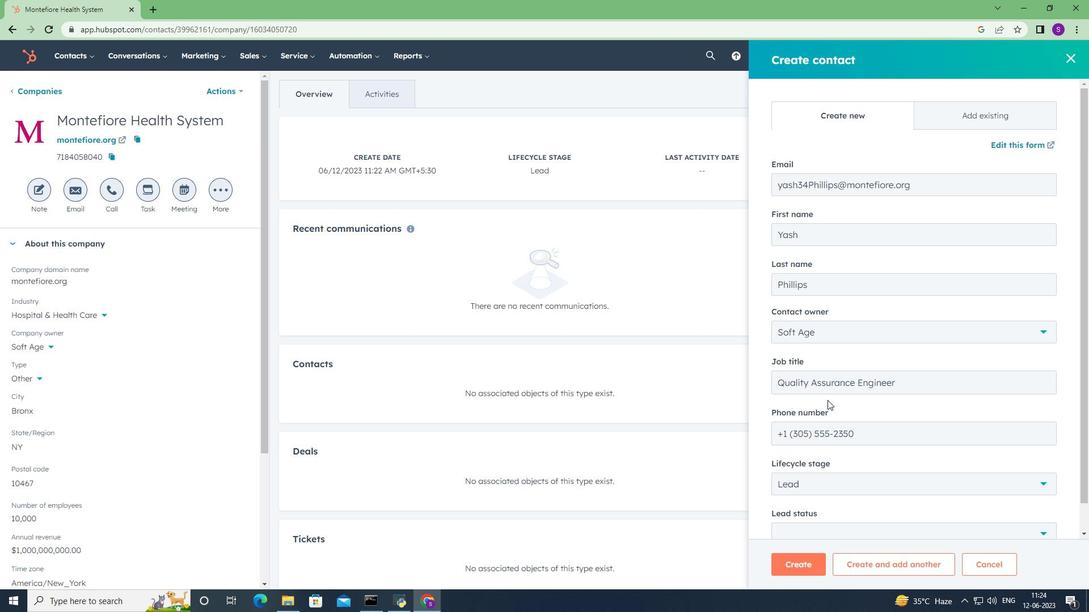 
Action: Mouse moved to (881, 461)
Screenshot: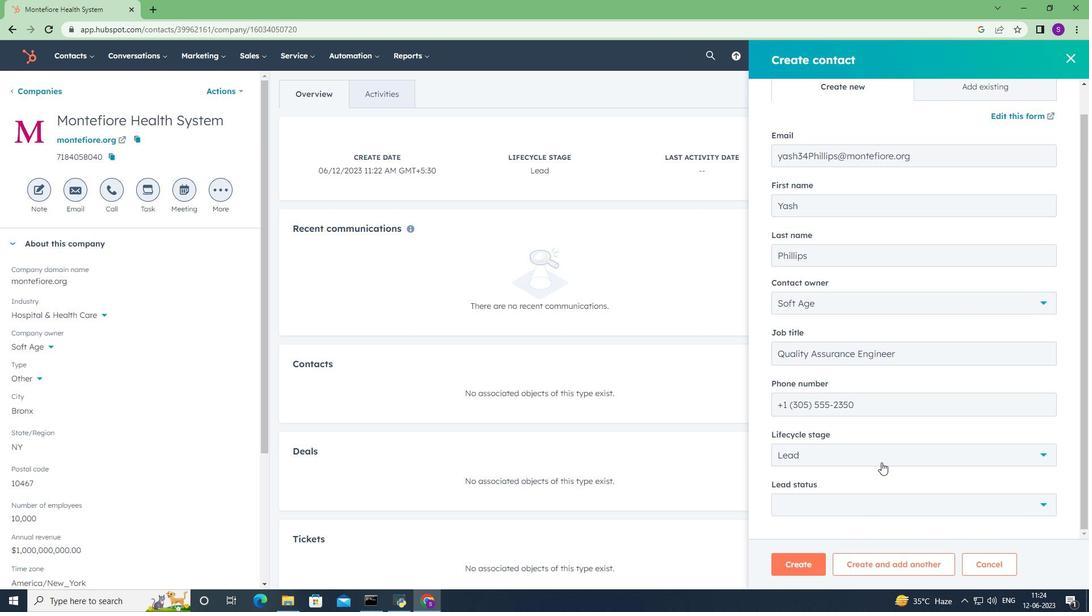
Action: Mouse pressed left at (881, 461)
Screenshot: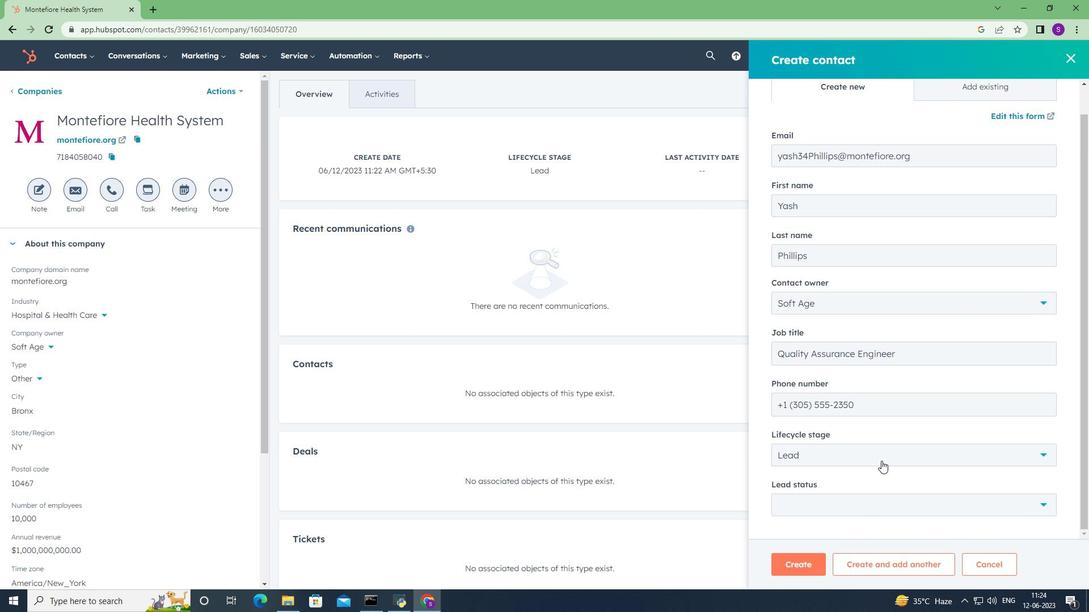 
Action: Mouse moved to (836, 355)
Screenshot: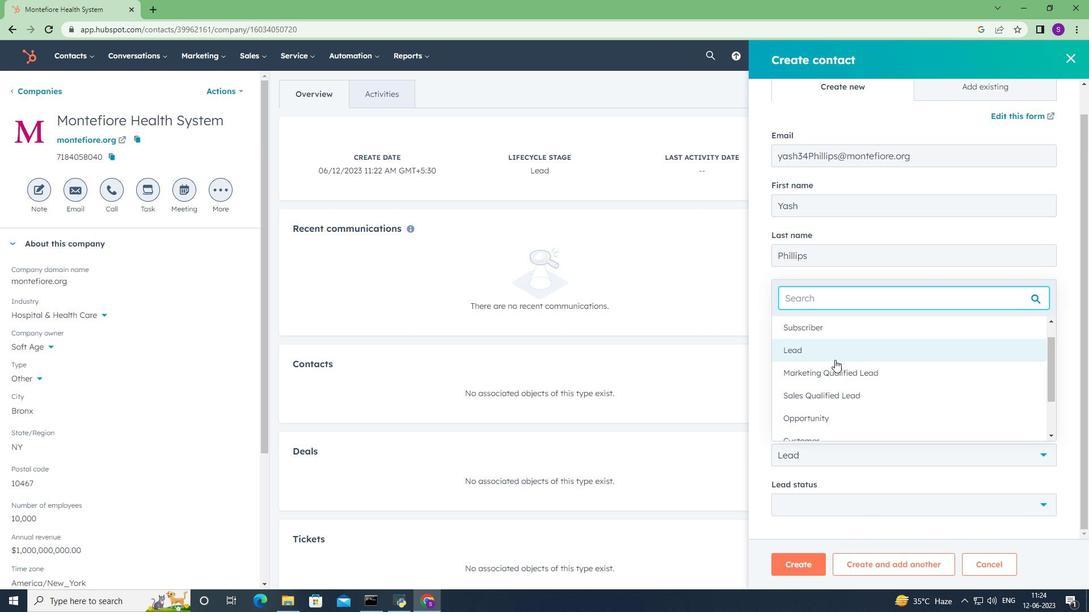 
Action: Mouse pressed left at (836, 355)
Screenshot: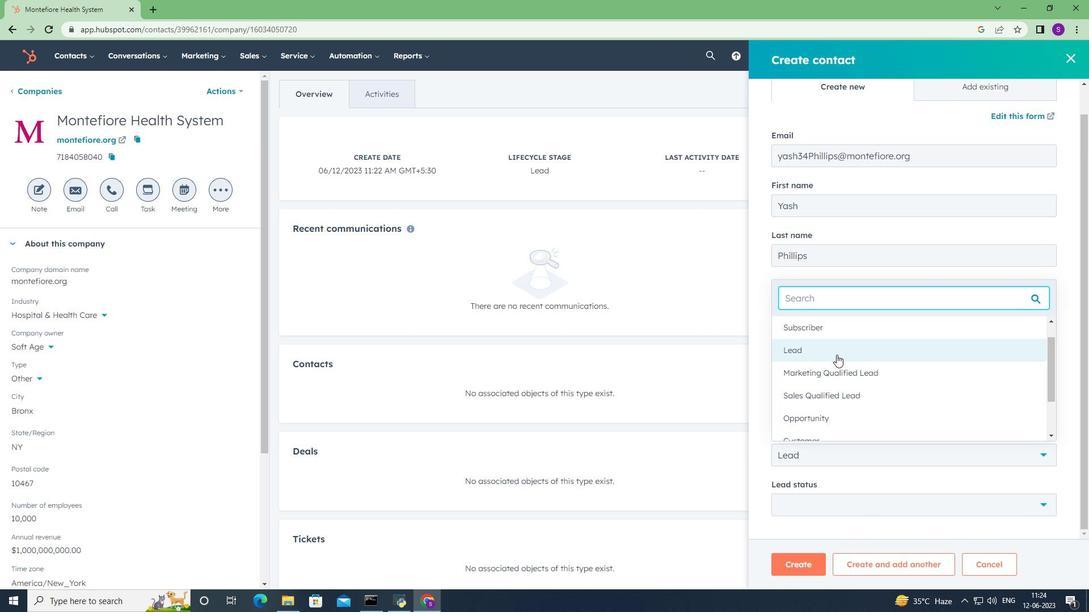 
Action: Mouse moved to (885, 538)
Screenshot: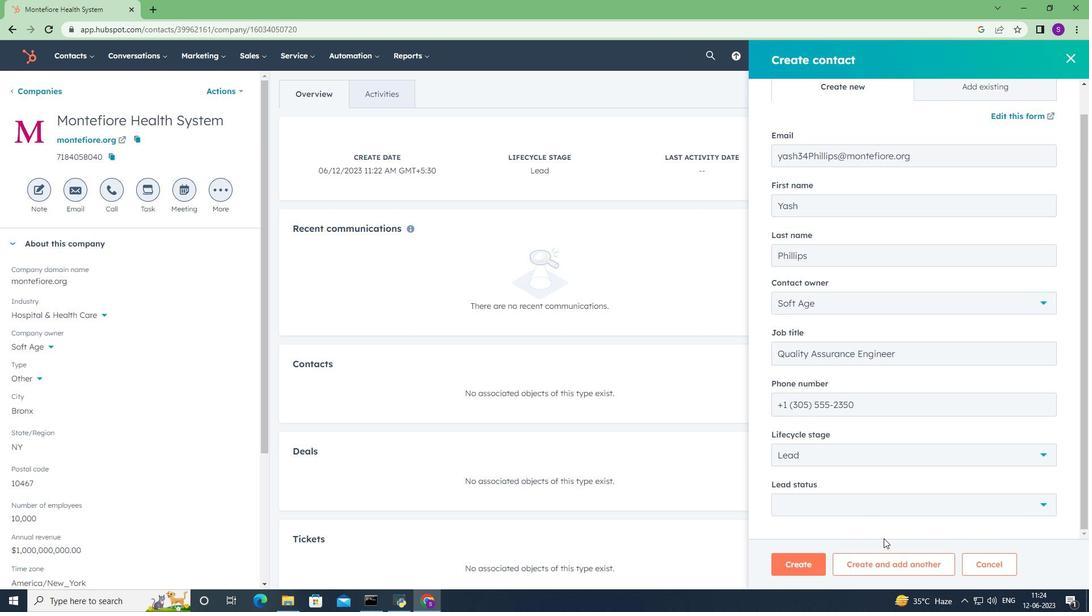 
Action: Mouse scrolled (885, 537) with delta (0, 0)
Screenshot: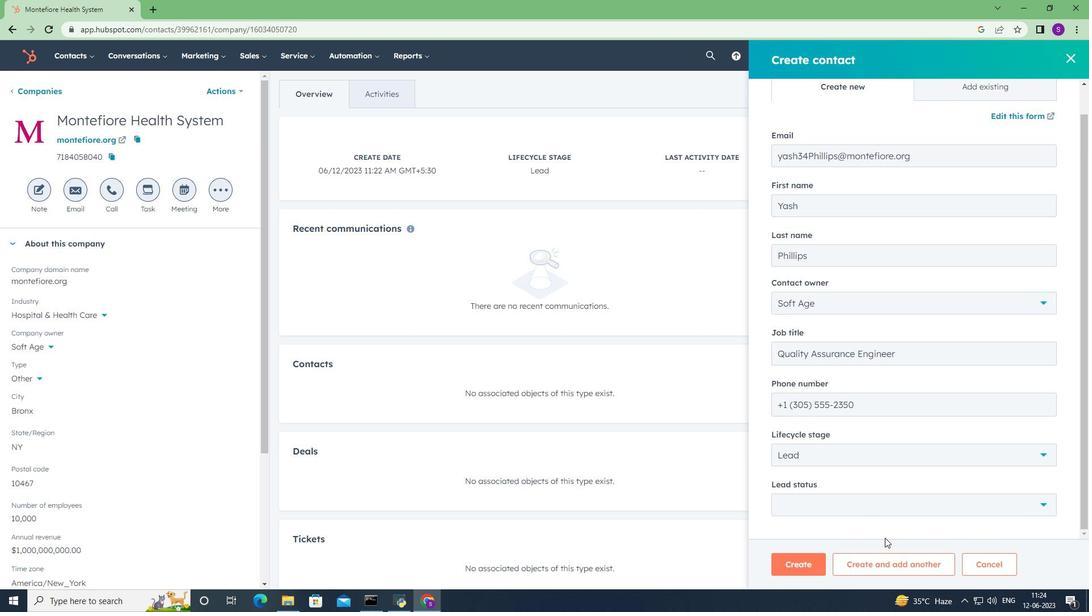 
Action: Mouse scrolled (885, 537) with delta (0, 0)
Screenshot: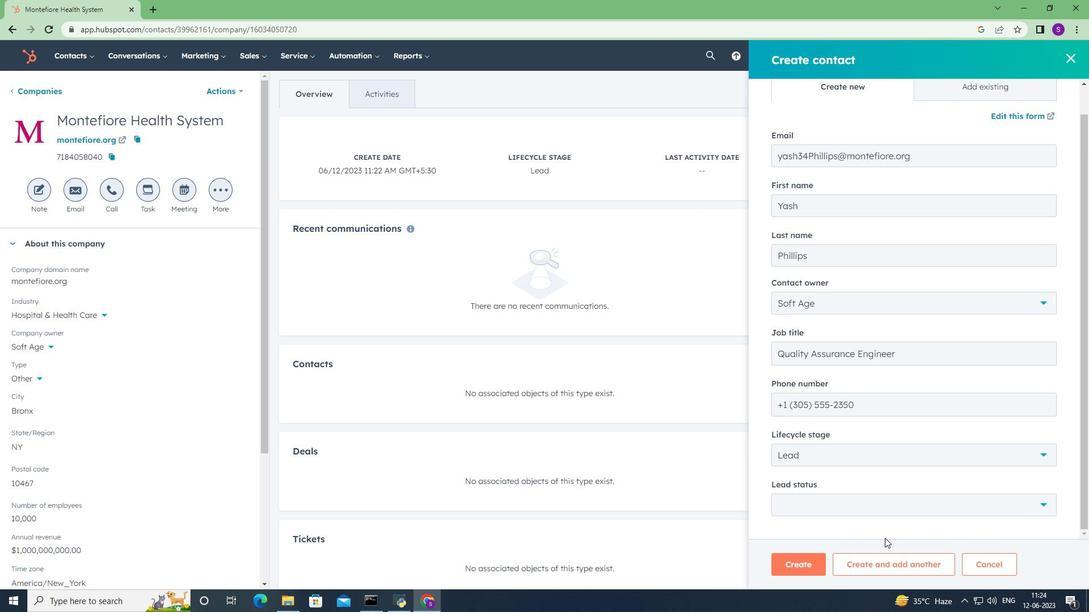 
Action: Mouse scrolled (885, 537) with delta (0, 0)
Screenshot: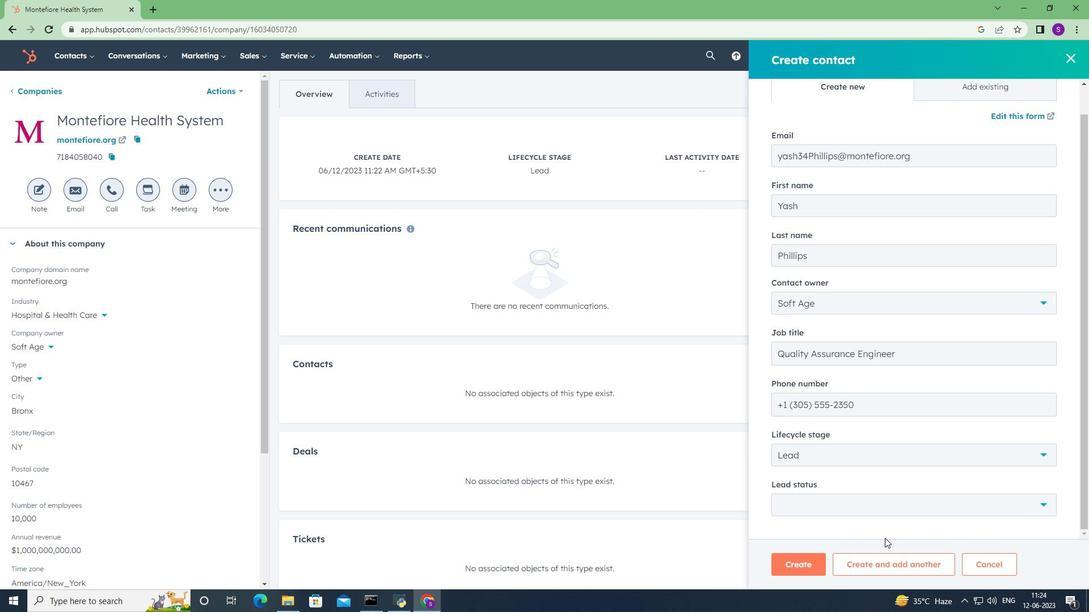 
Action: Mouse moved to (894, 500)
Screenshot: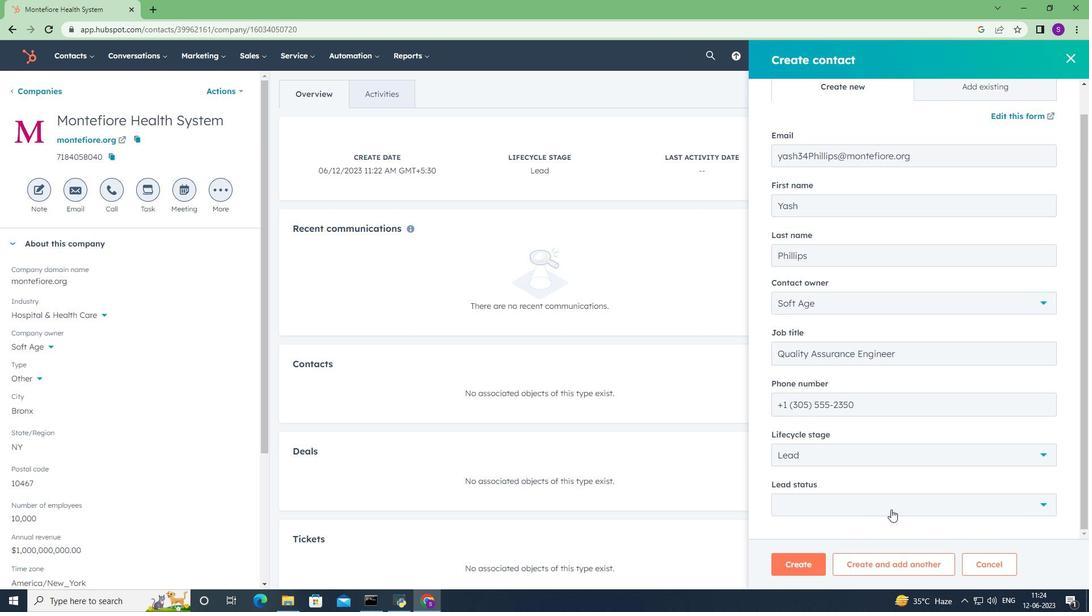 
Action: Mouse pressed left at (894, 500)
Screenshot: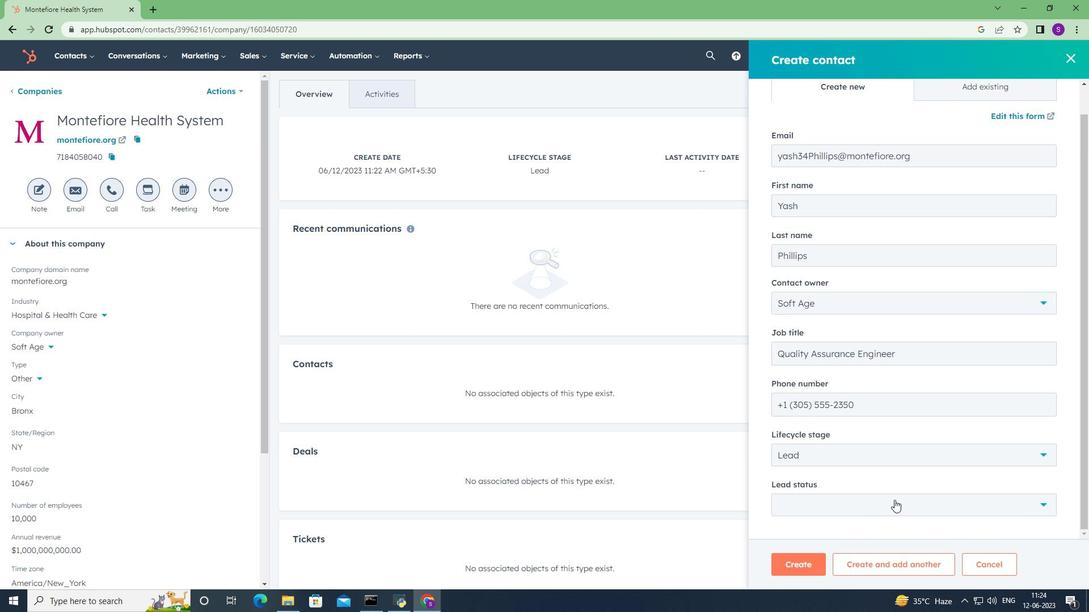 
Action: Mouse moved to (831, 446)
Screenshot: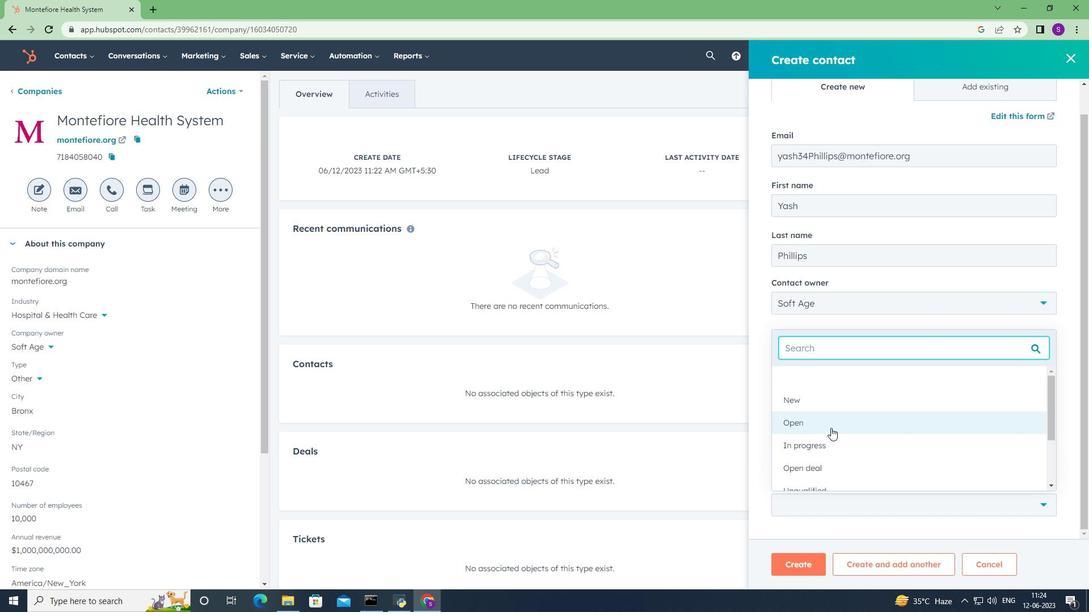 
Action: Mouse pressed left at (831, 446)
Screenshot: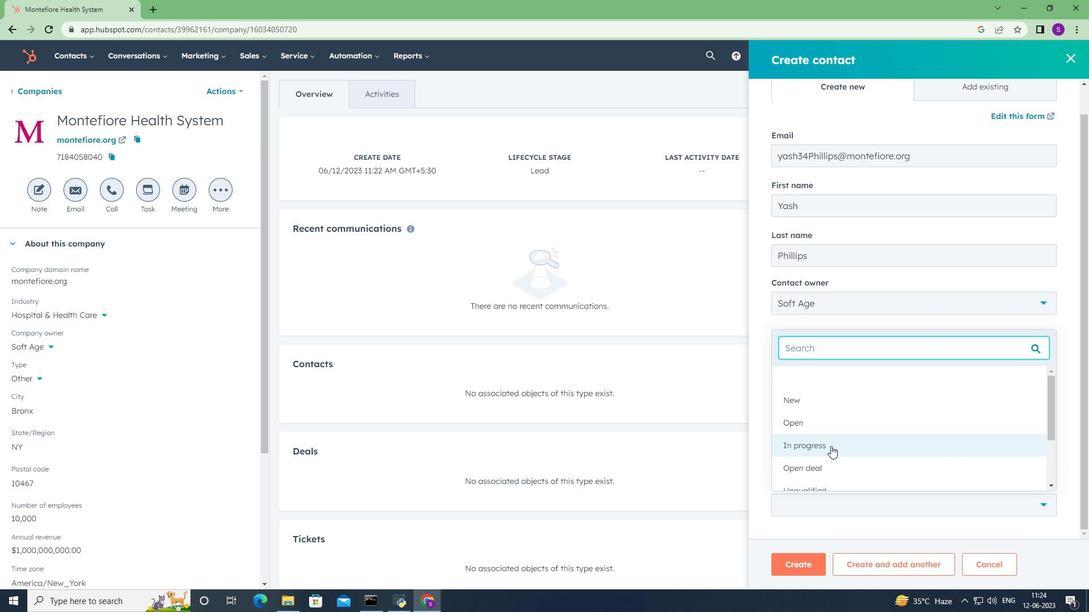 
Action: Mouse moved to (805, 564)
Screenshot: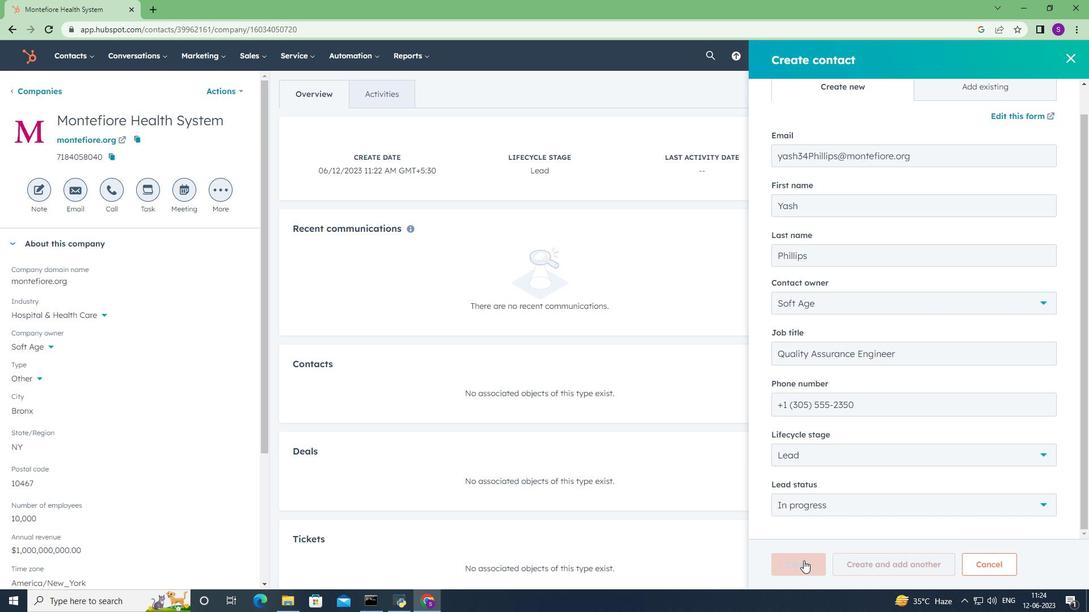 
Action: Mouse pressed left at (805, 564)
Screenshot: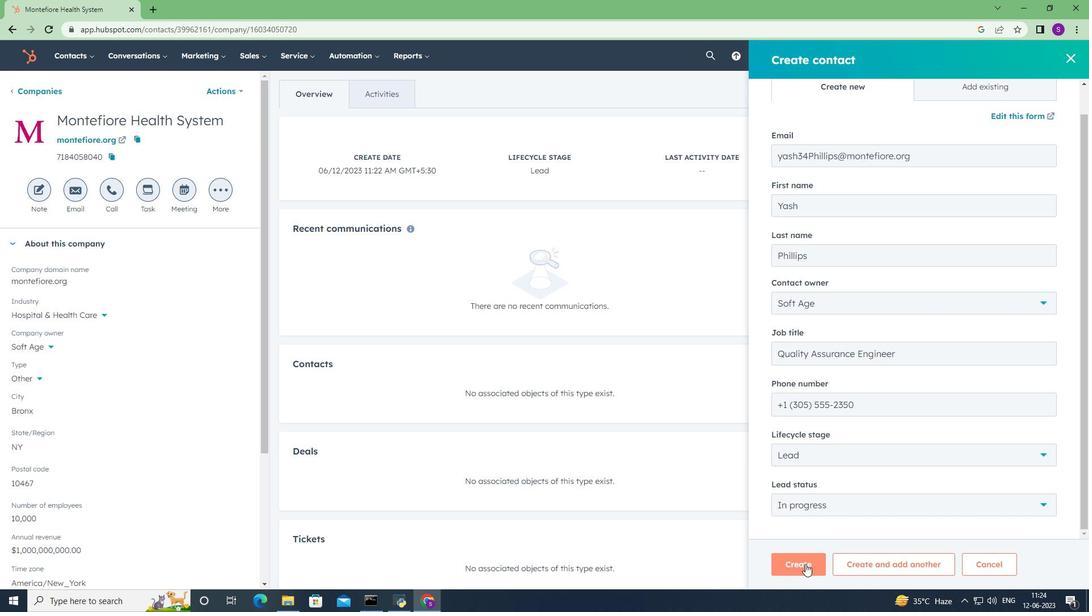 
Action: Mouse moved to (620, 367)
Screenshot: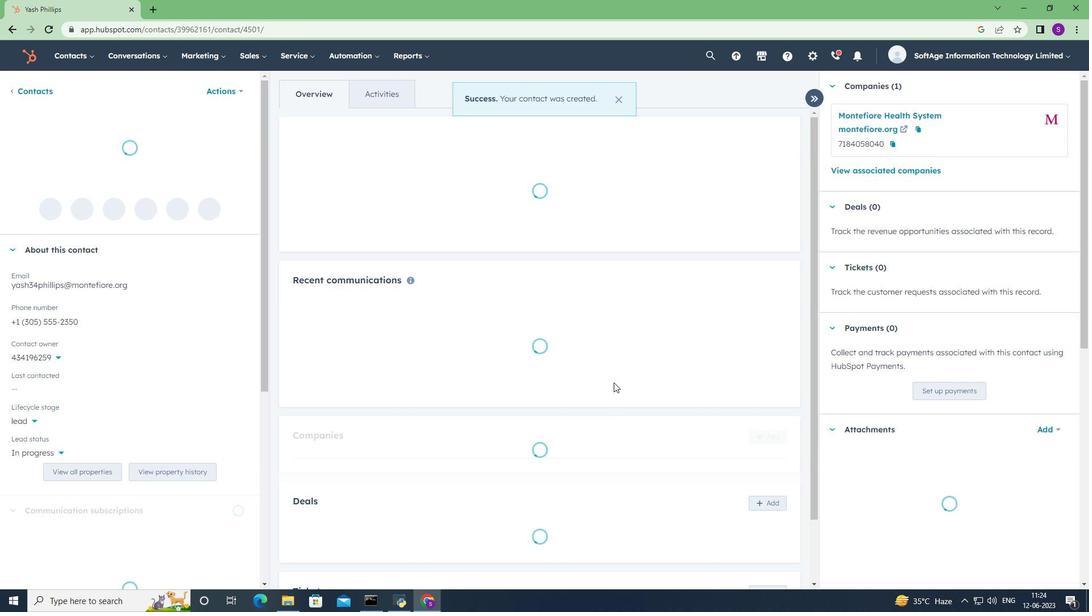 
Action: Mouse scrolled (620, 367) with delta (0, 0)
Screenshot: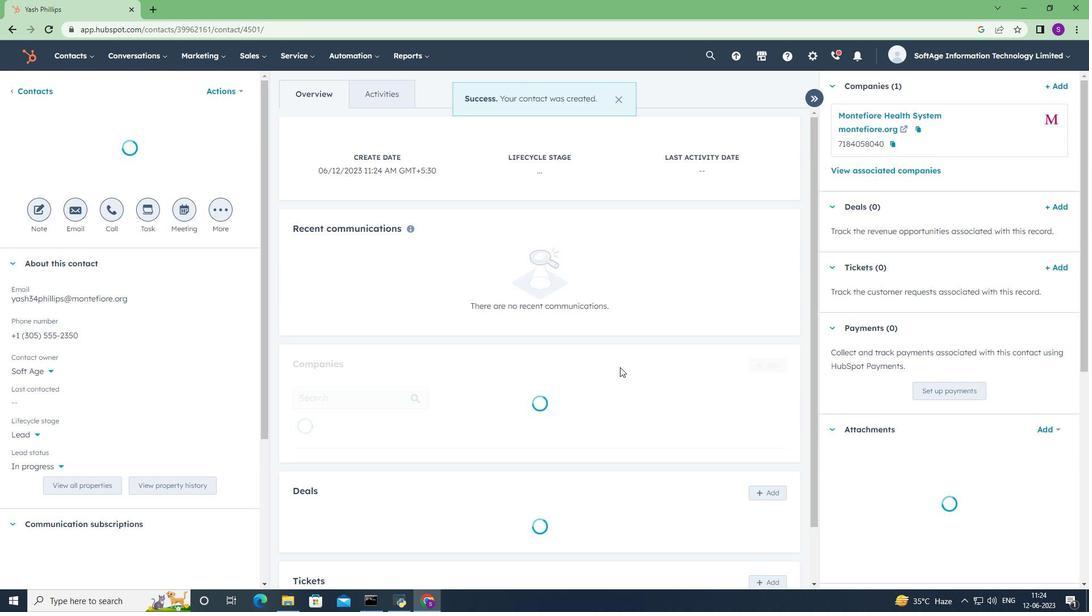 
Action: Mouse scrolled (620, 367) with delta (0, 0)
Screenshot: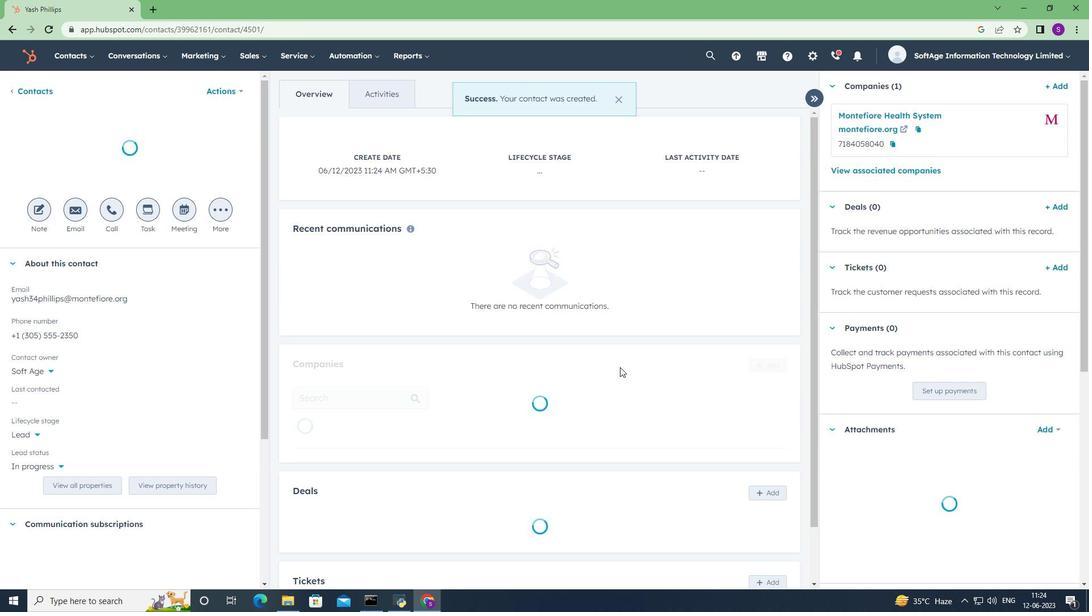 
Action: Mouse scrolled (620, 367) with delta (0, 0)
Screenshot: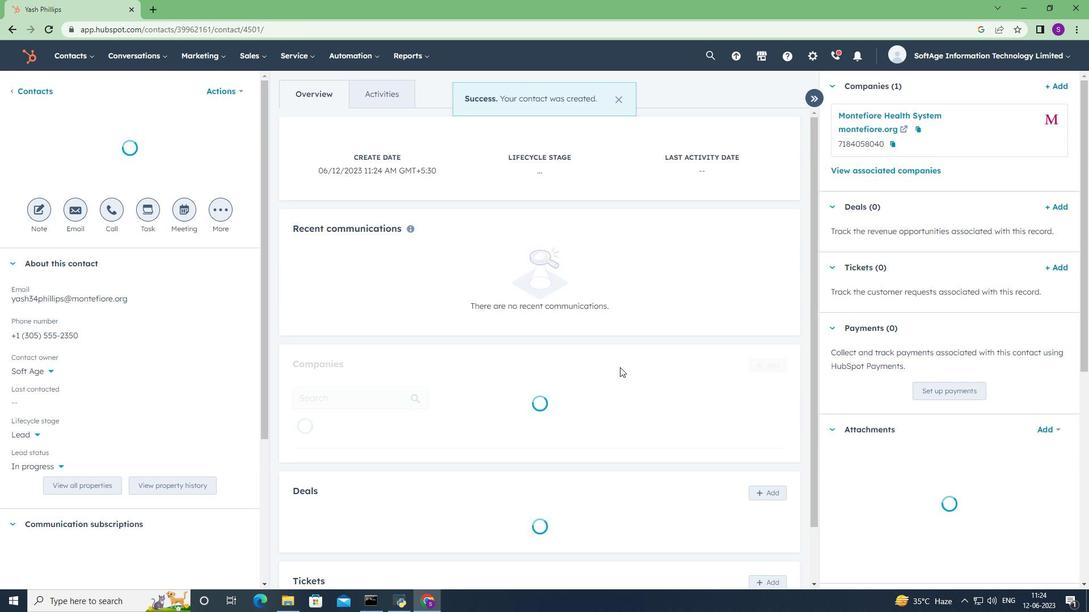 
Action: Mouse scrolled (620, 367) with delta (0, 0)
Screenshot: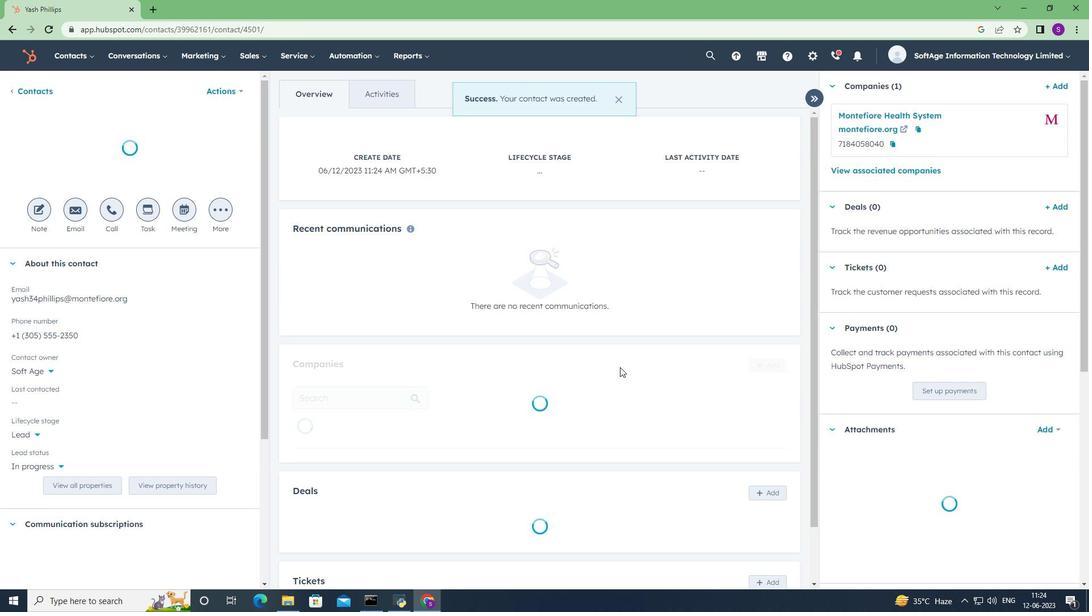 
Action: Mouse scrolled (620, 367) with delta (0, 0)
Screenshot: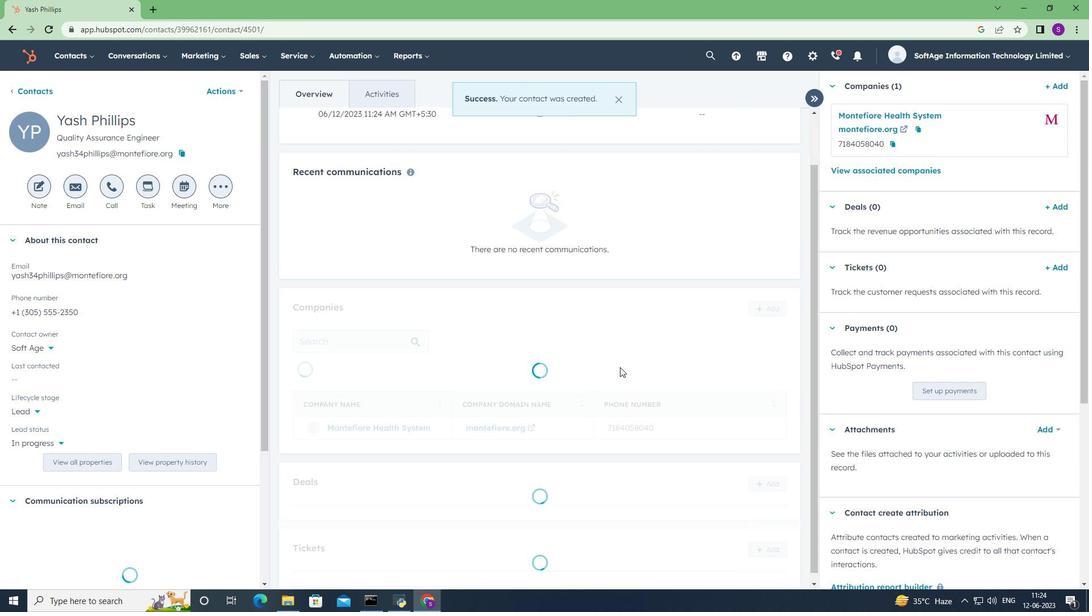 
Action: Mouse scrolled (620, 367) with delta (0, 0)
Screenshot: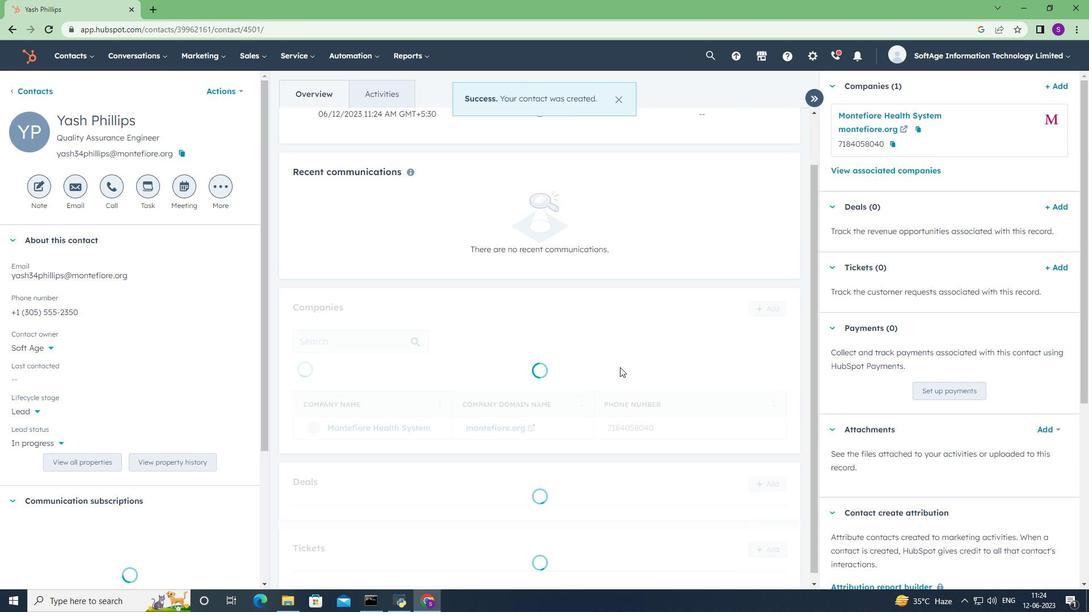 
Action: Mouse scrolled (620, 367) with delta (0, 0)
Screenshot: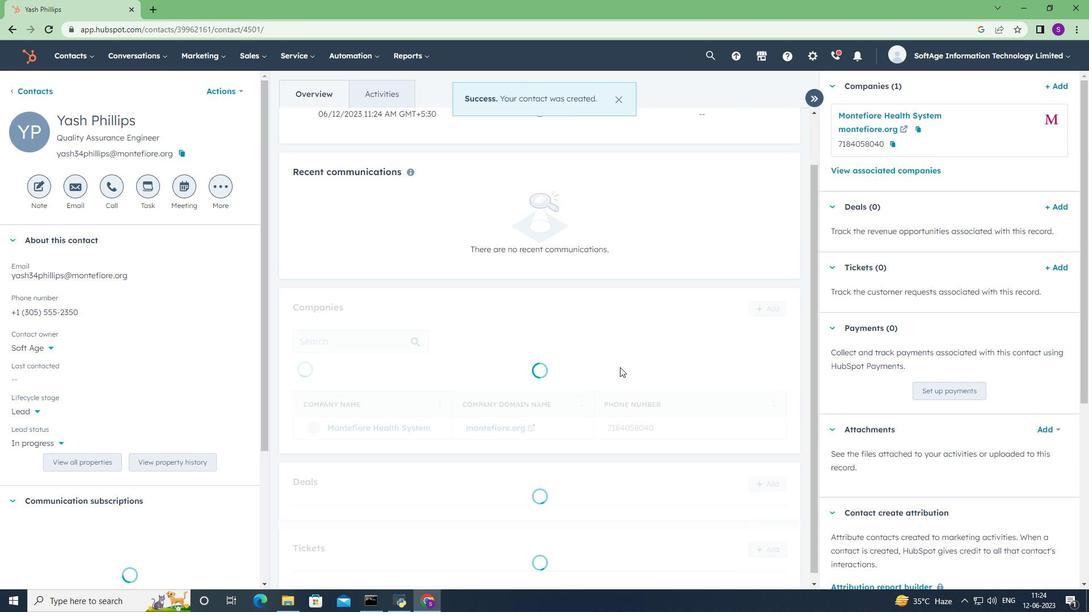 
Action: Mouse scrolled (620, 367) with delta (0, 0)
Screenshot: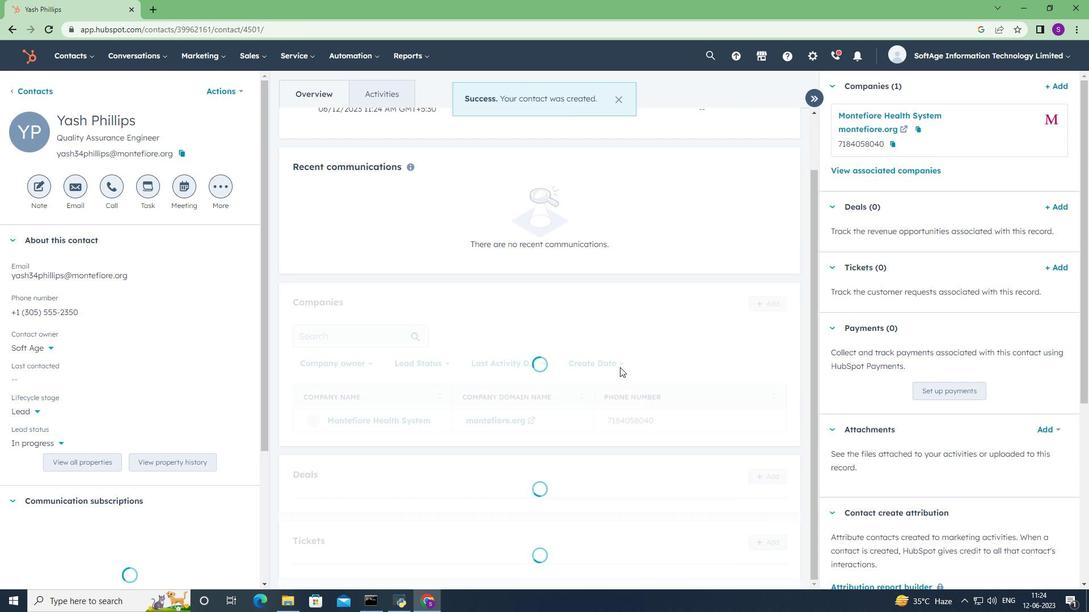 
Action: Mouse scrolled (620, 367) with delta (0, 0)
Screenshot: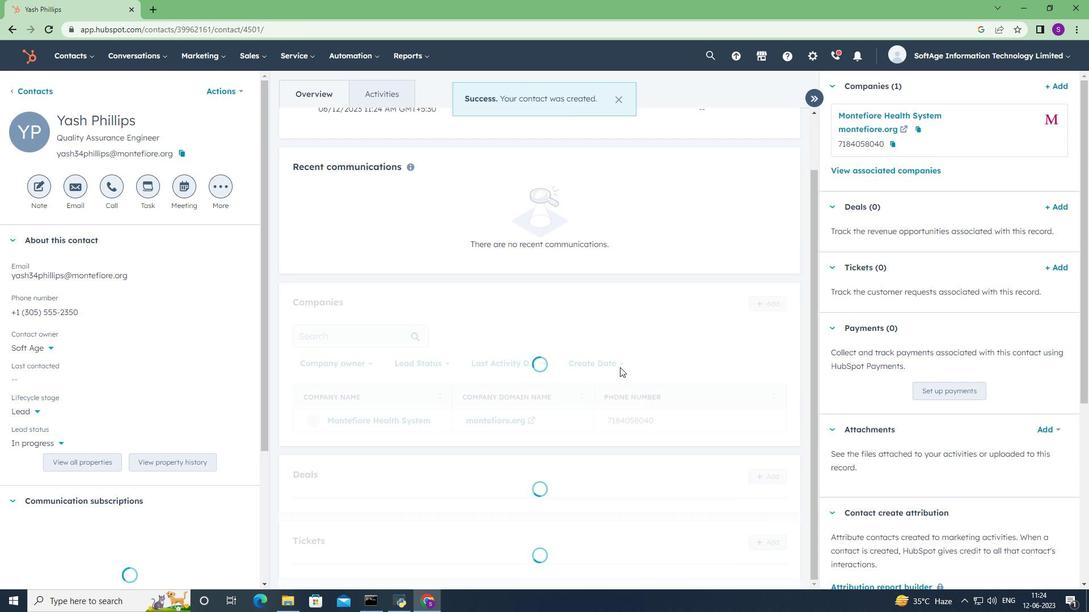 
Action: Mouse moved to (618, 371)
Screenshot: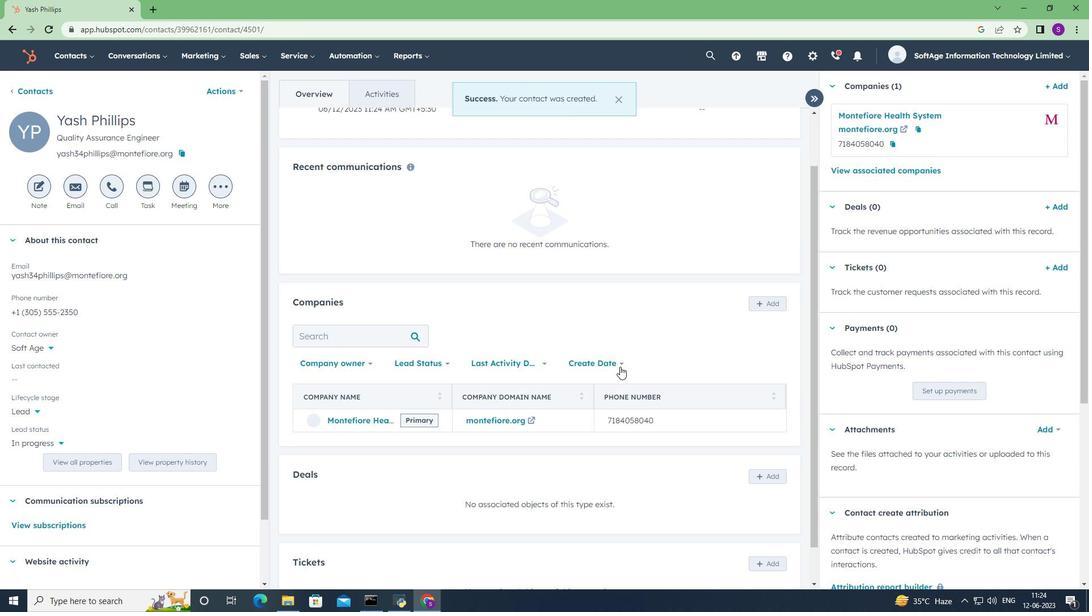
